 Task: Search one way flight ticket for 3 adults, 3 children in premium economy from Kalispell: Glacier Park International Airport to Greenville: Pitt-greenville Airport on 5-2-2023. Choice of flights is Westjet. Number of bags: 1 carry on bag. Price is upto 108000. Outbound departure time preference is 10:15.
Action: Mouse moved to (309, 159)
Screenshot: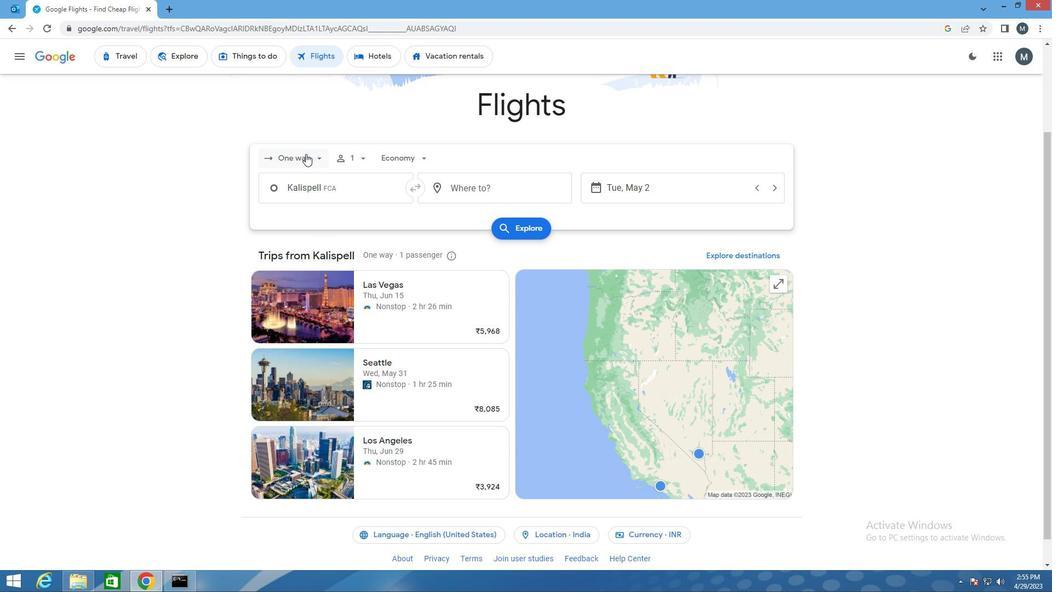 
Action: Mouse pressed left at (309, 159)
Screenshot: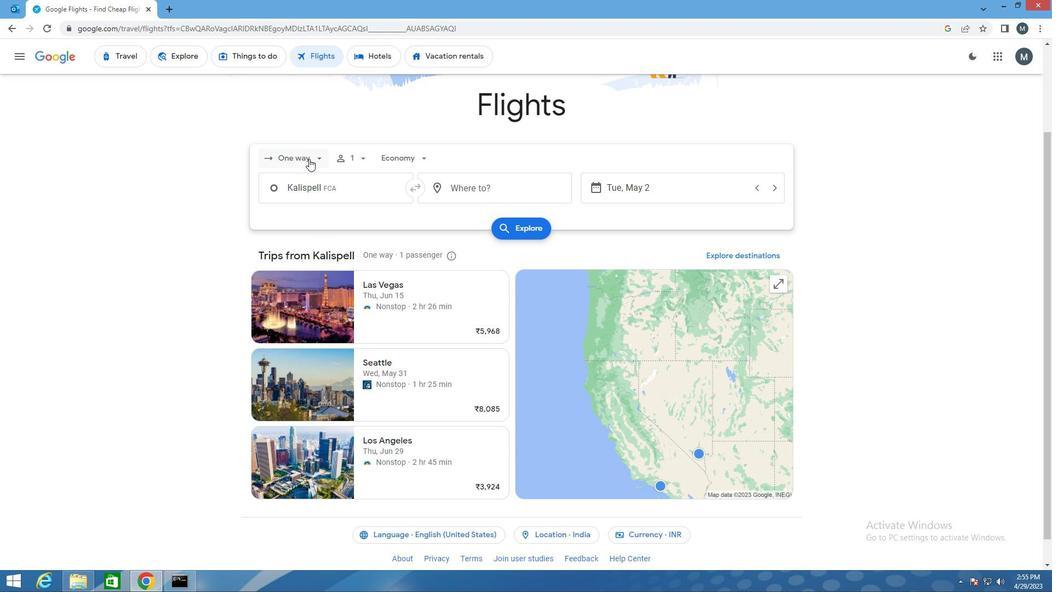 
Action: Mouse moved to (326, 216)
Screenshot: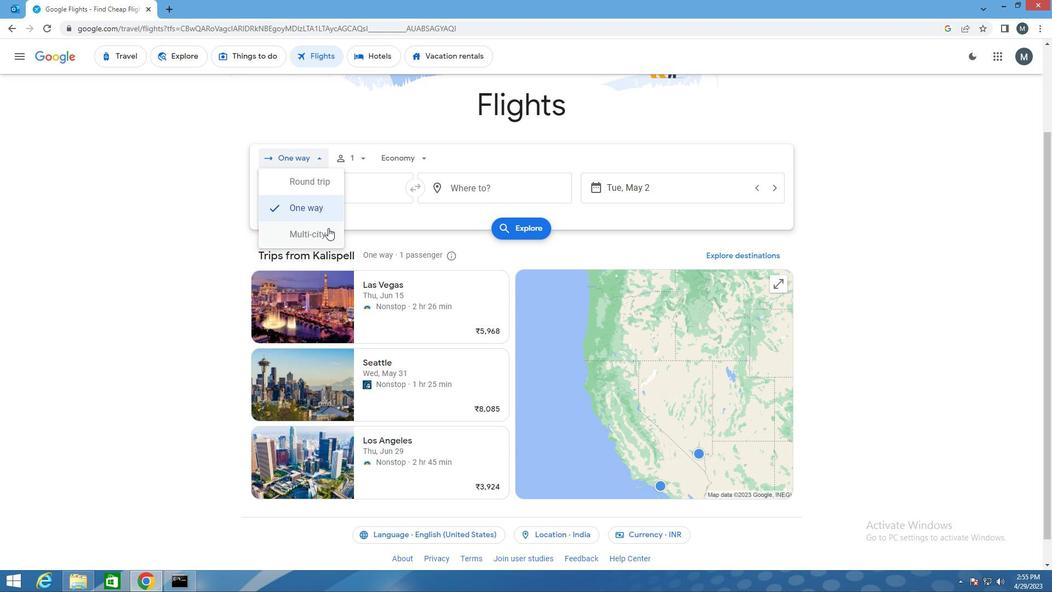 
Action: Mouse pressed left at (326, 216)
Screenshot: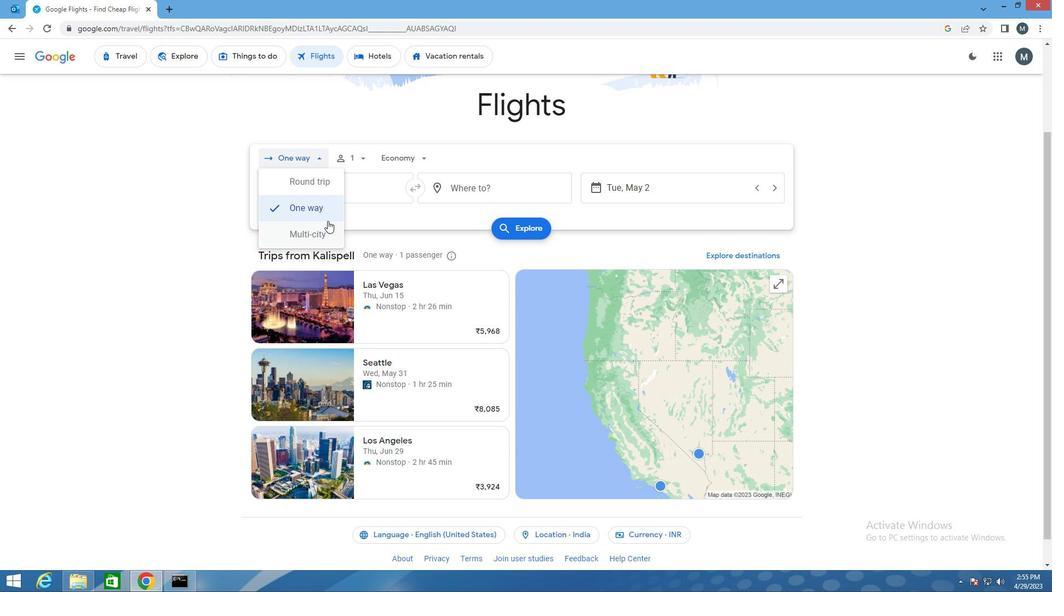 
Action: Mouse moved to (355, 157)
Screenshot: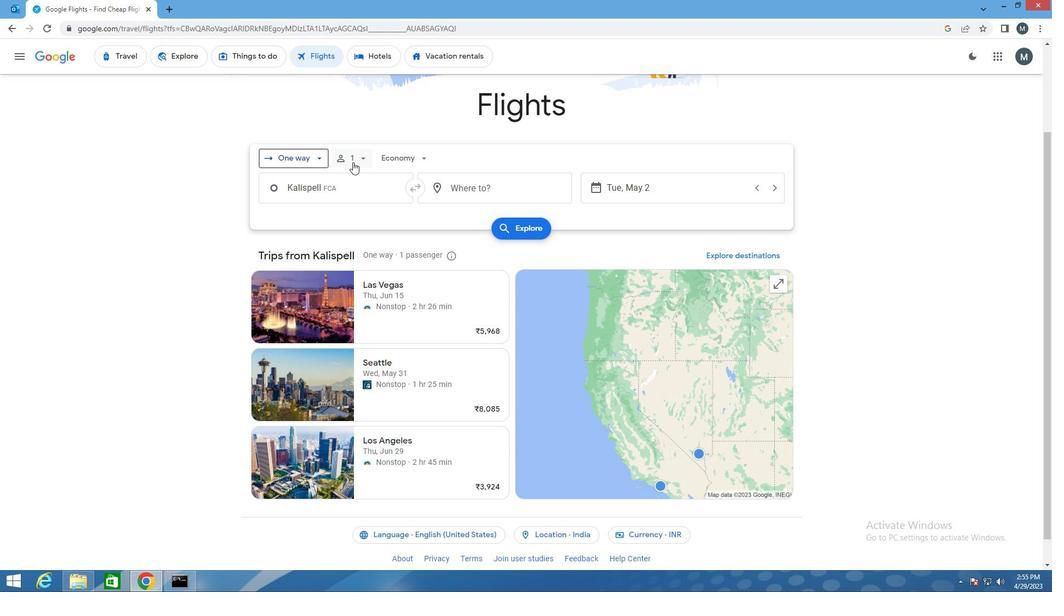 
Action: Mouse pressed left at (355, 157)
Screenshot: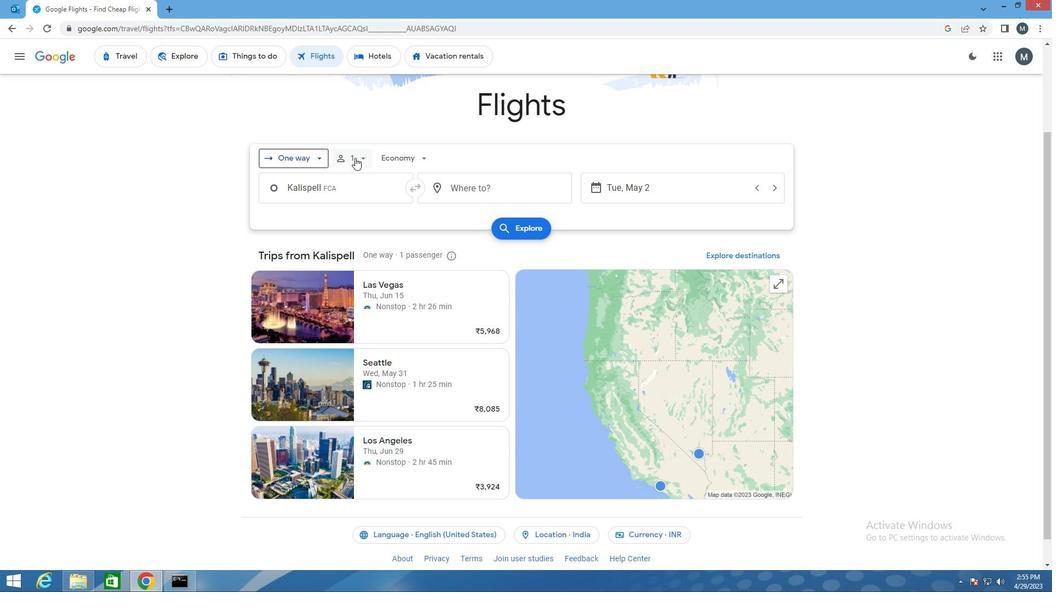 
Action: Mouse moved to (450, 182)
Screenshot: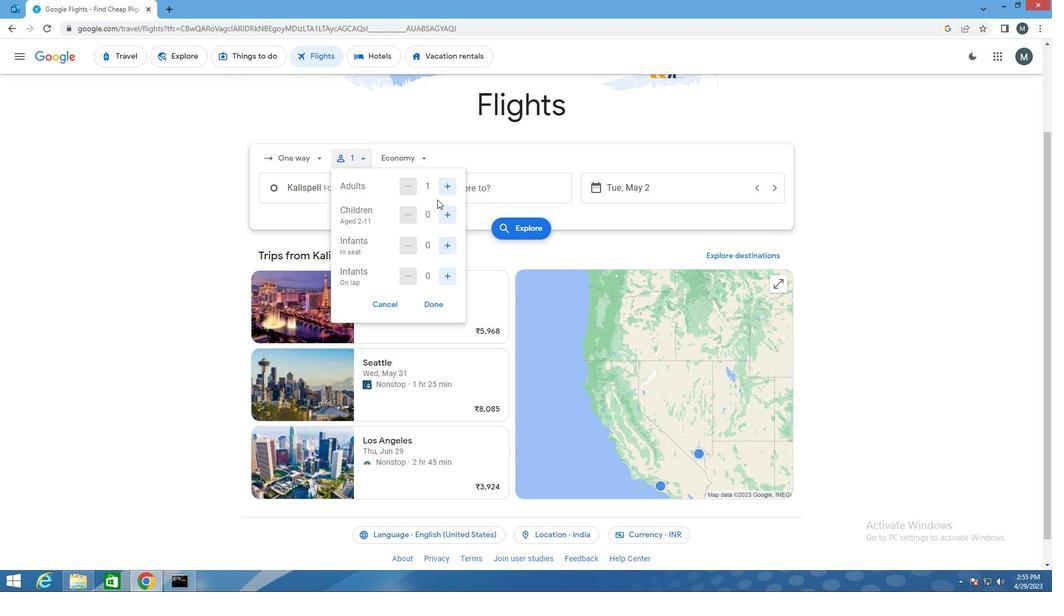 
Action: Mouse pressed left at (450, 182)
Screenshot: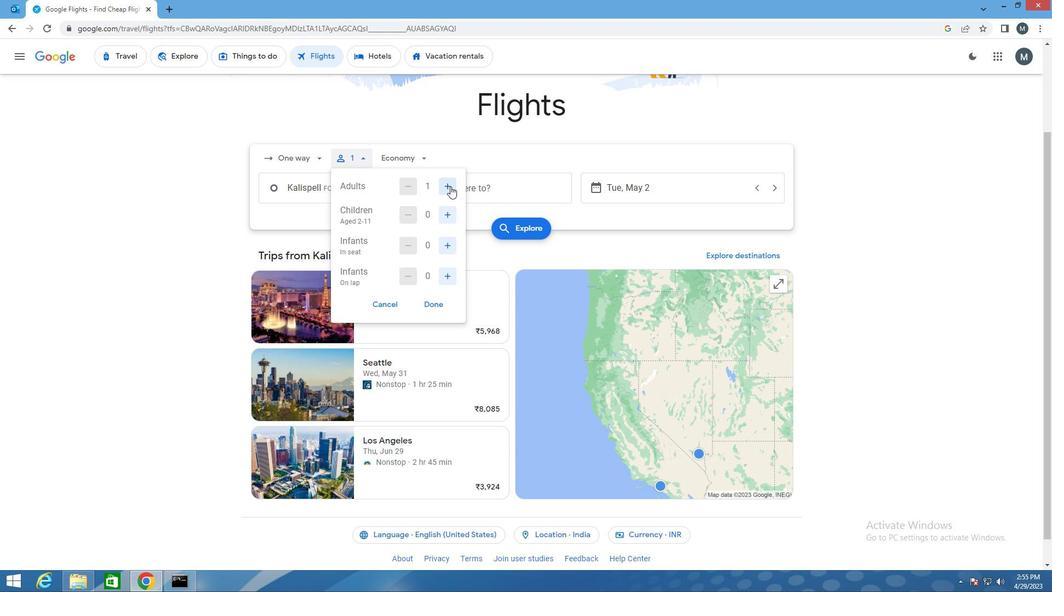 
Action: Mouse moved to (447, 186)
Screenshot: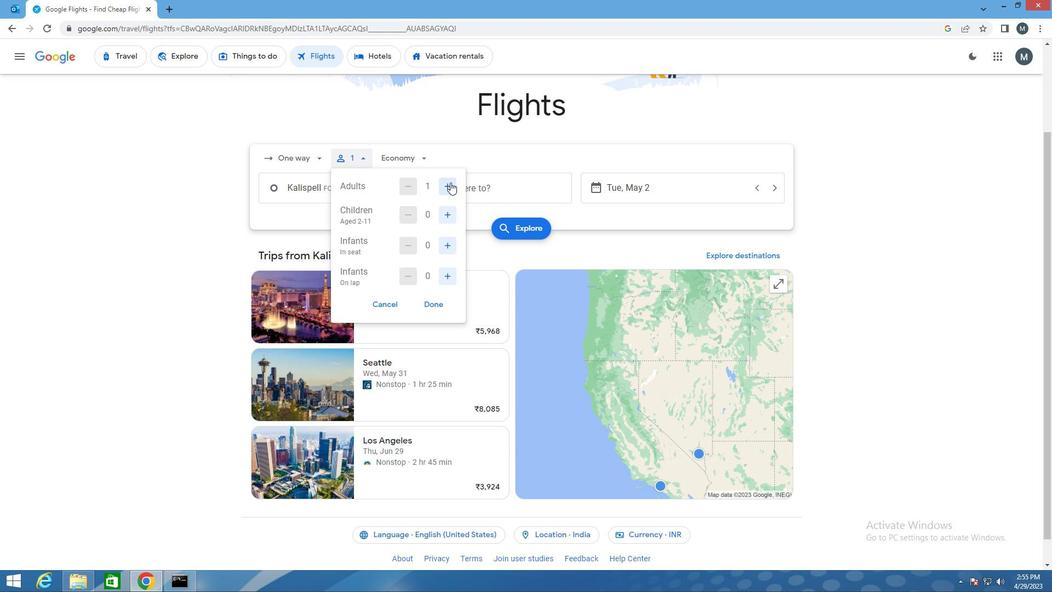 
Action: Mouse pressed left at (447, 186)
Screenshot: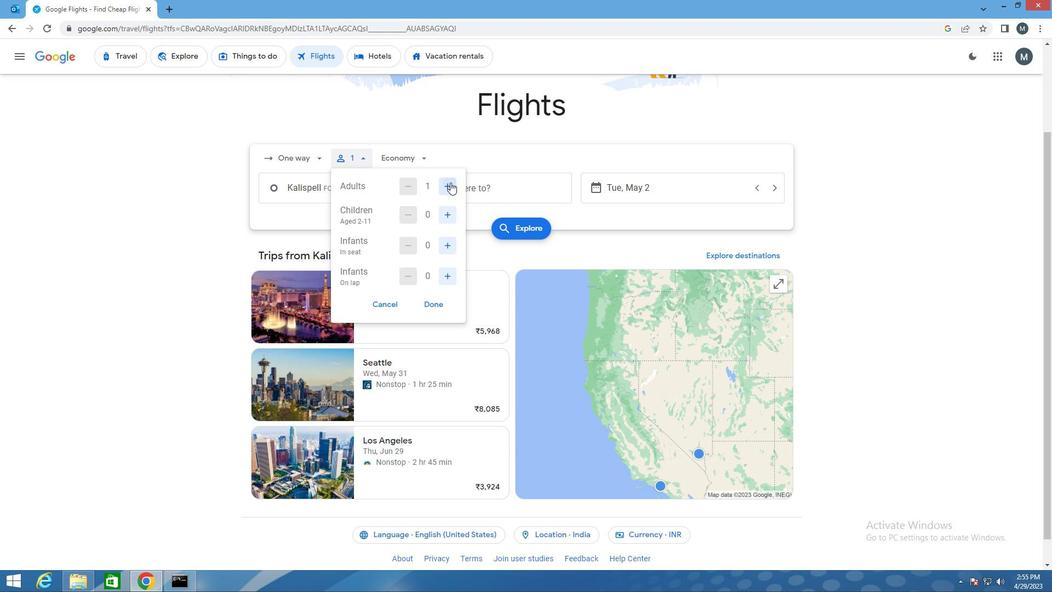 
Action: Mouse moved to (445, 213)
Screenshot: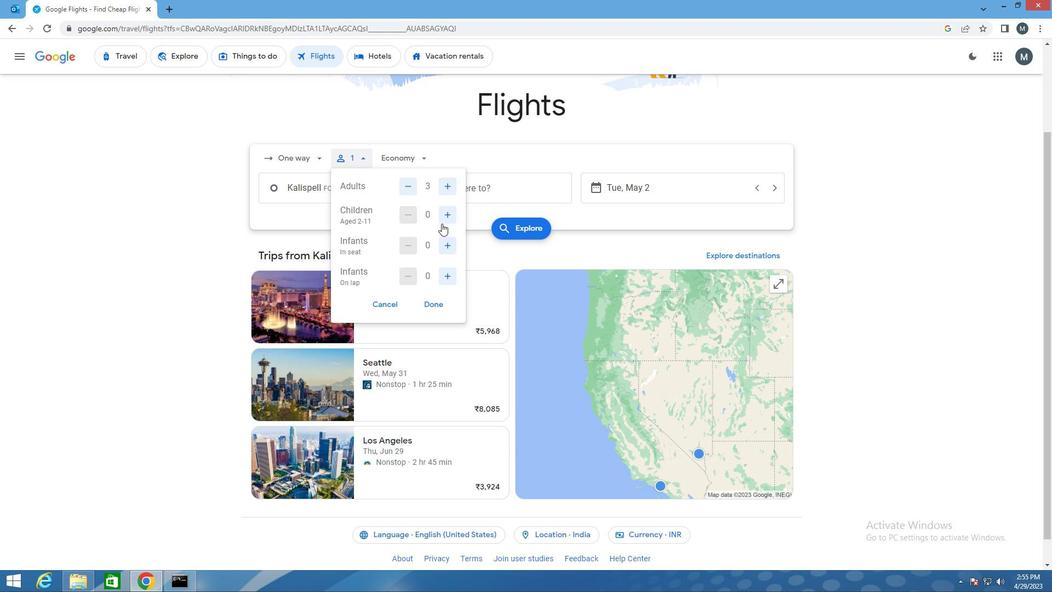 
Action: Mouse pressed left at (445, 213)
Screenshot: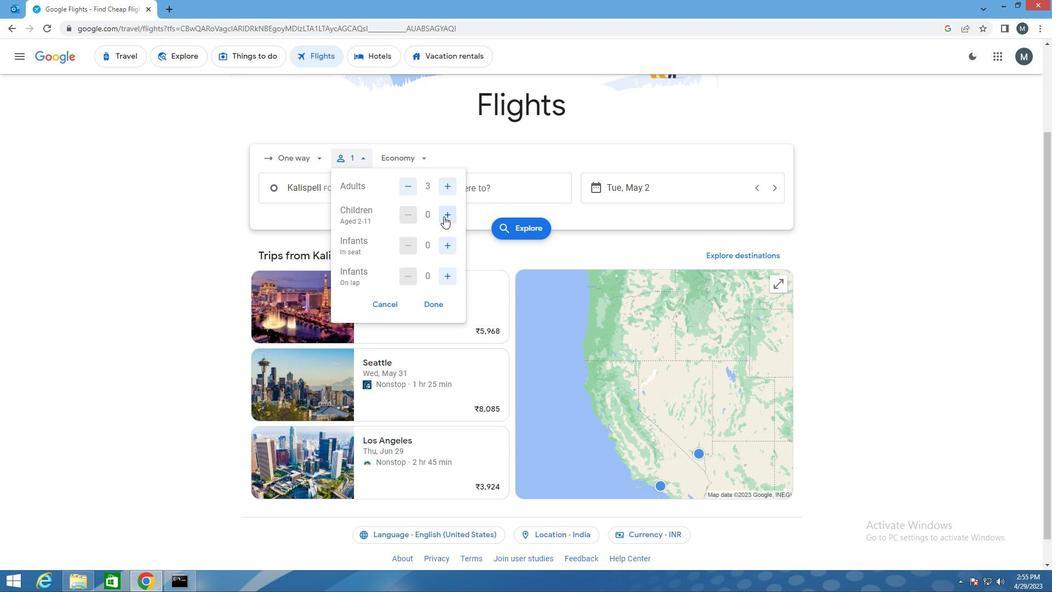 
Action: Mouse pressed left at (445, 213)
Screenshot: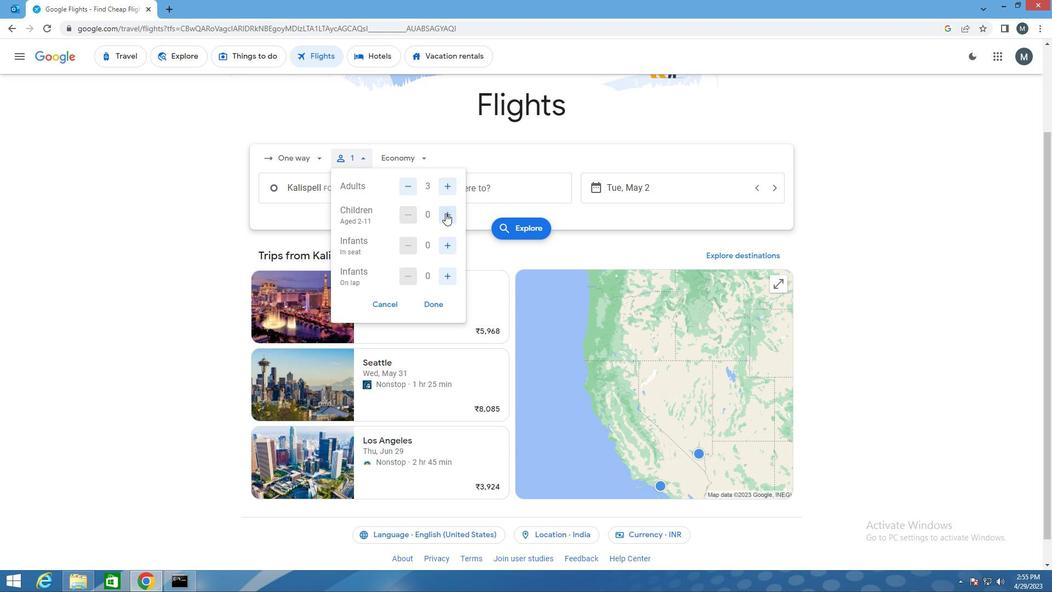 
Action: Mouse pressed left at (445, 213)
Screenshot: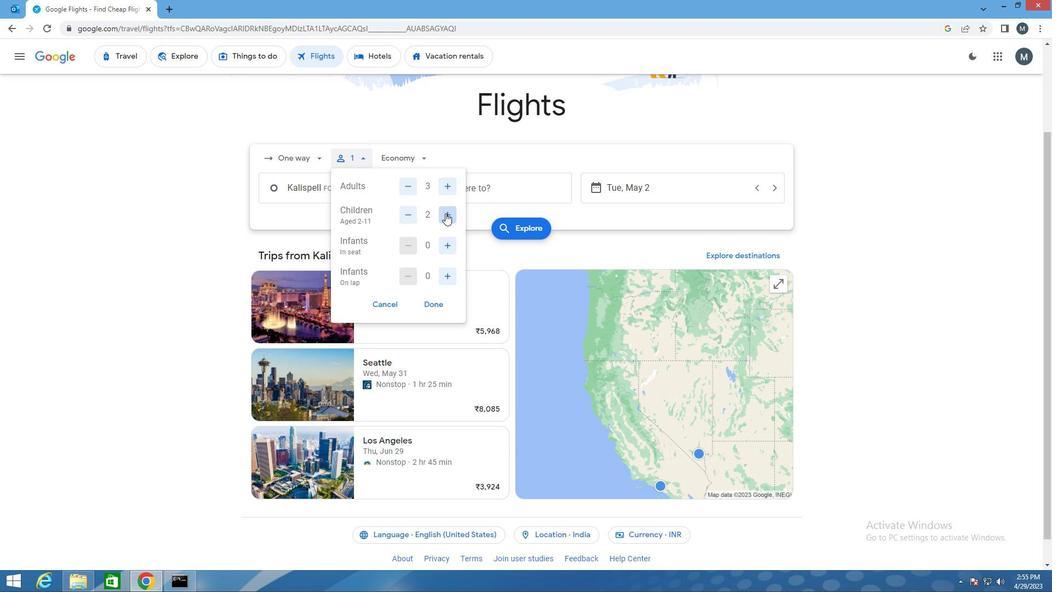 
Action: Mouse moved to (433, 307)
Screenshot: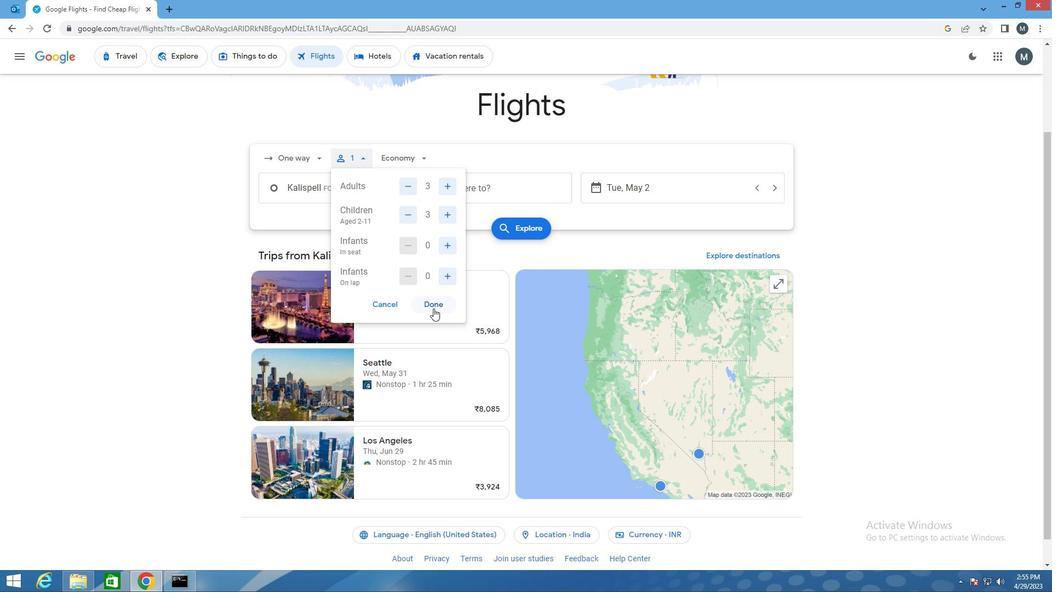 
Action: Mouse pressed left at (433, 307)
Screenshot: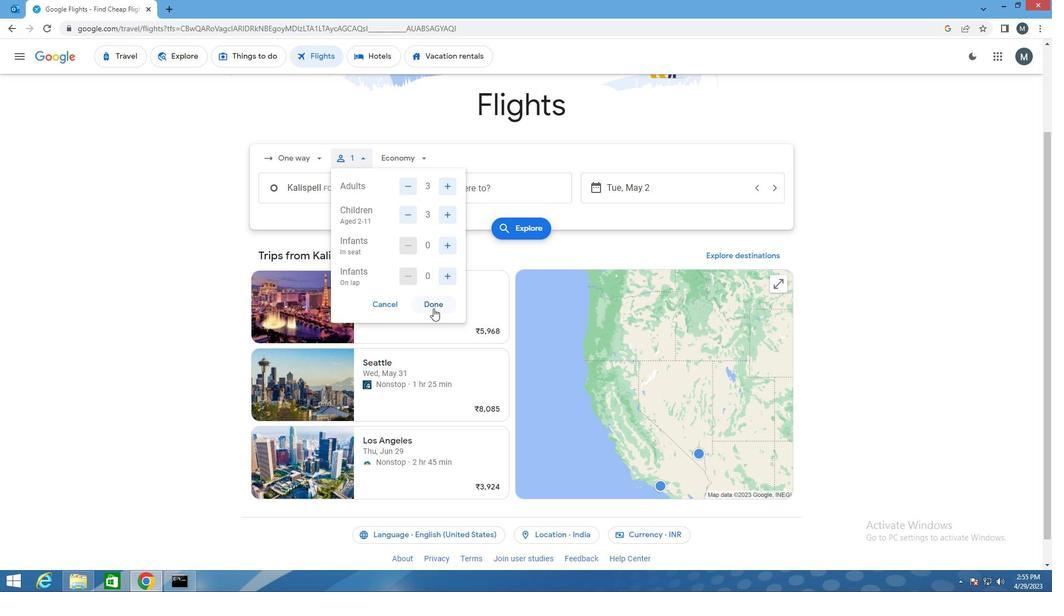 
Action: Mouse moved to (406, 144)
Screenshot: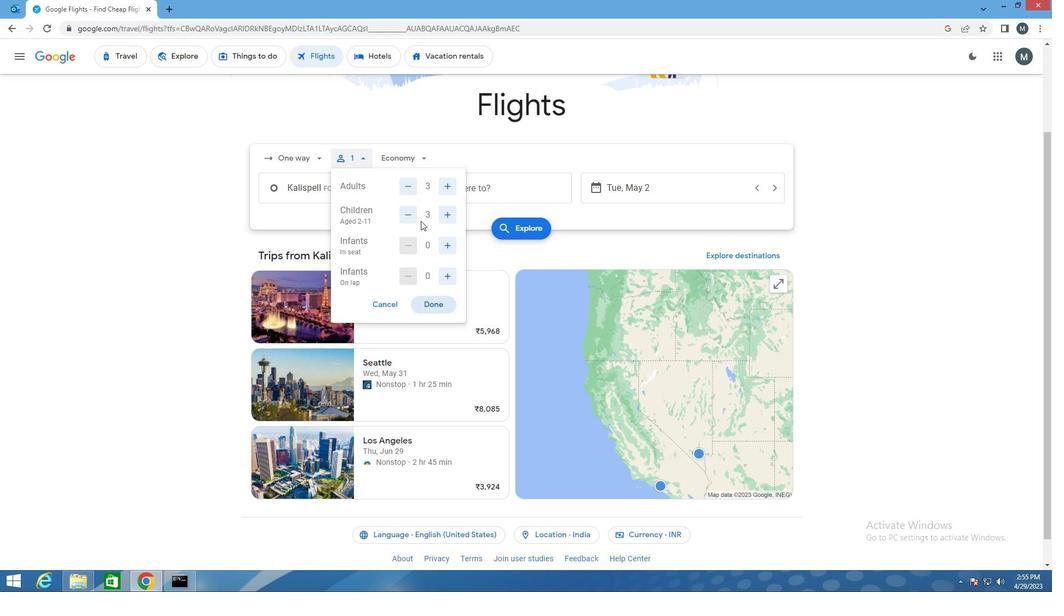 
Action: Mouse pressed left at (406, 144)
Screenshot: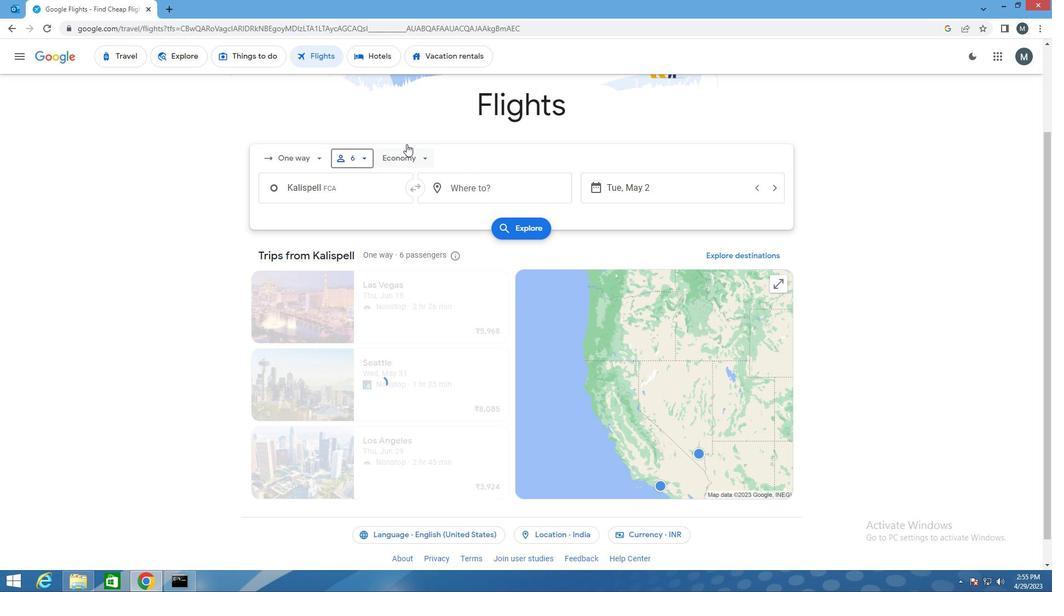 
Action: Mouse moved to (411, 153)
Screenshot: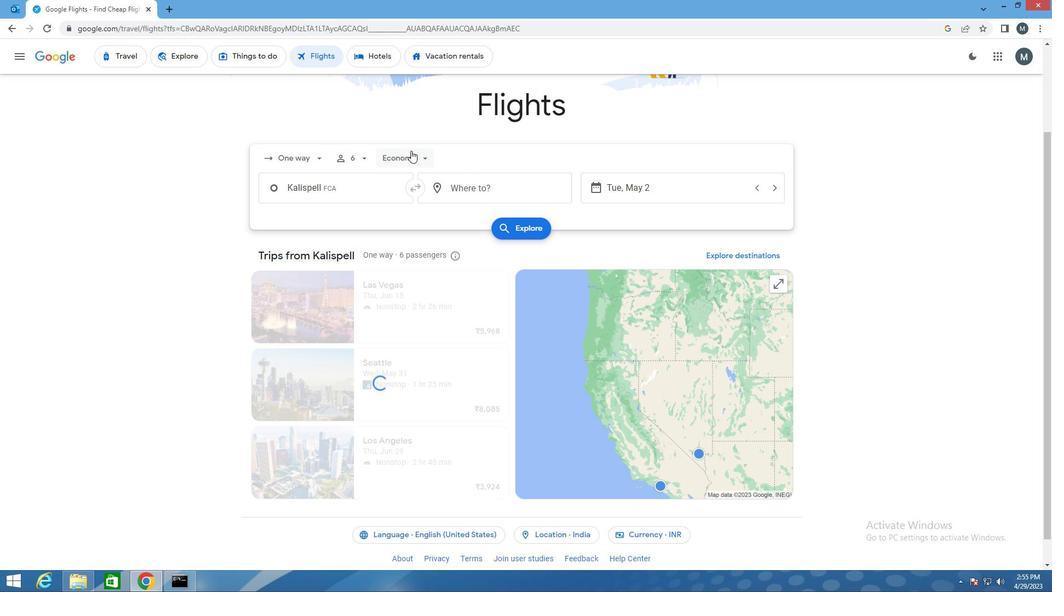 
Action: Mouse pressed left at (411, 153)
Screenshot: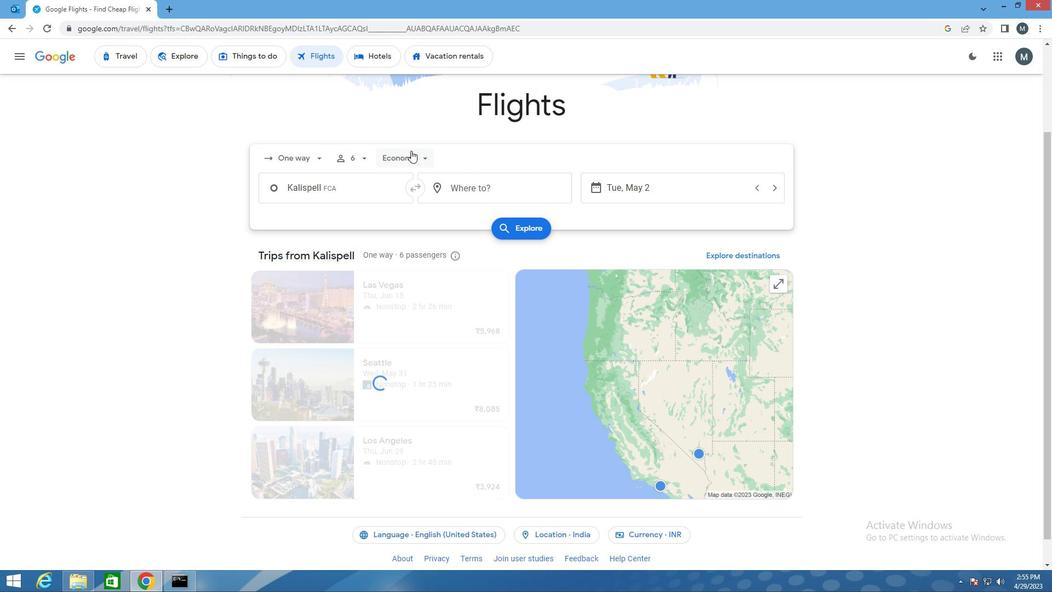 
Action: Mouse moved to (435, 210)
Screenshot: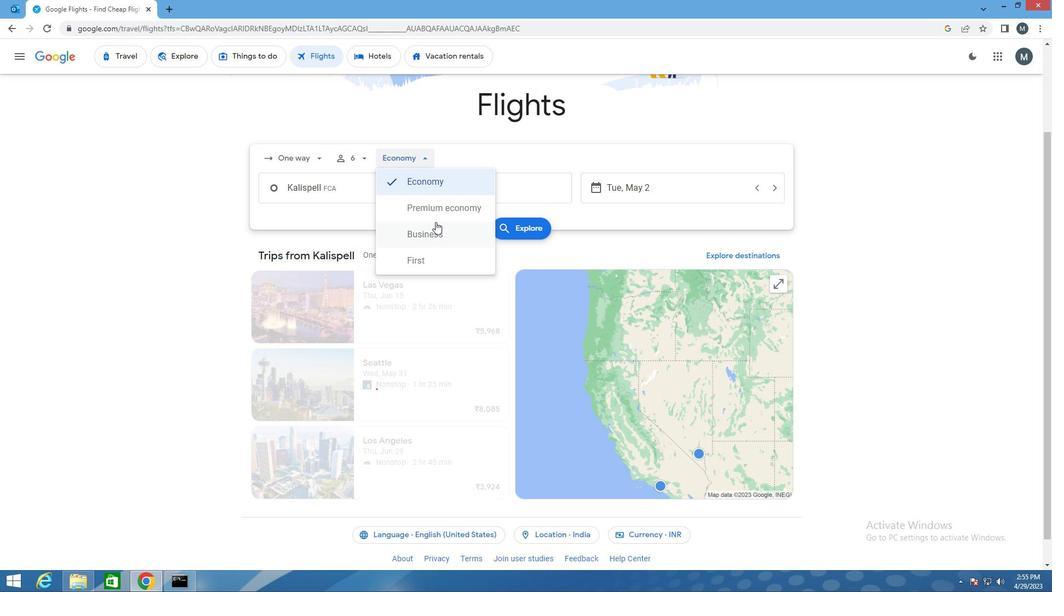 
Action: Mouse pressed left at (435, 210)
Screenshot: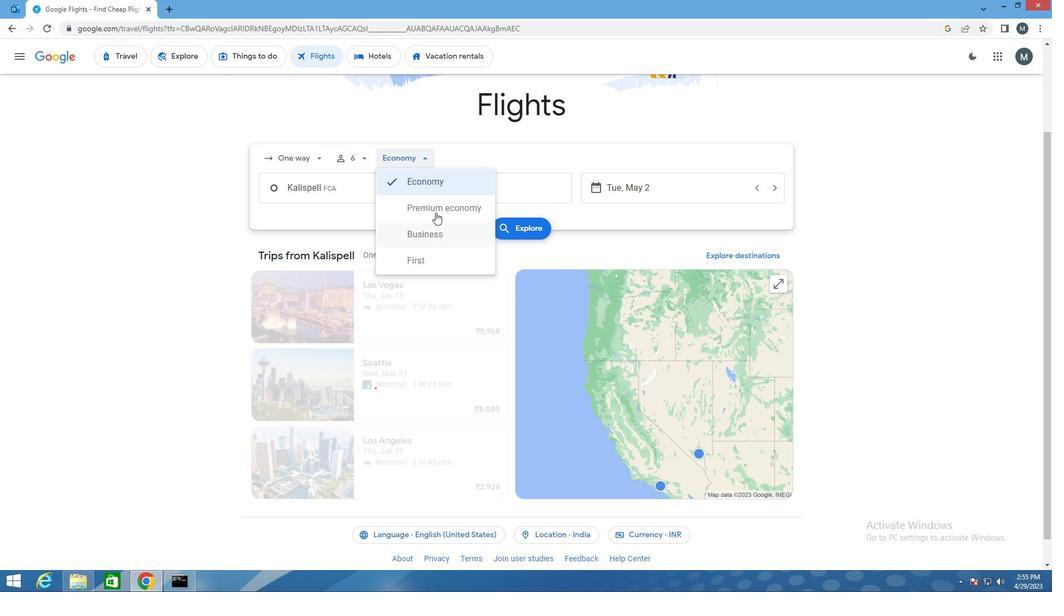 
Action: Mouse moved to (353, 193)
Screenshot: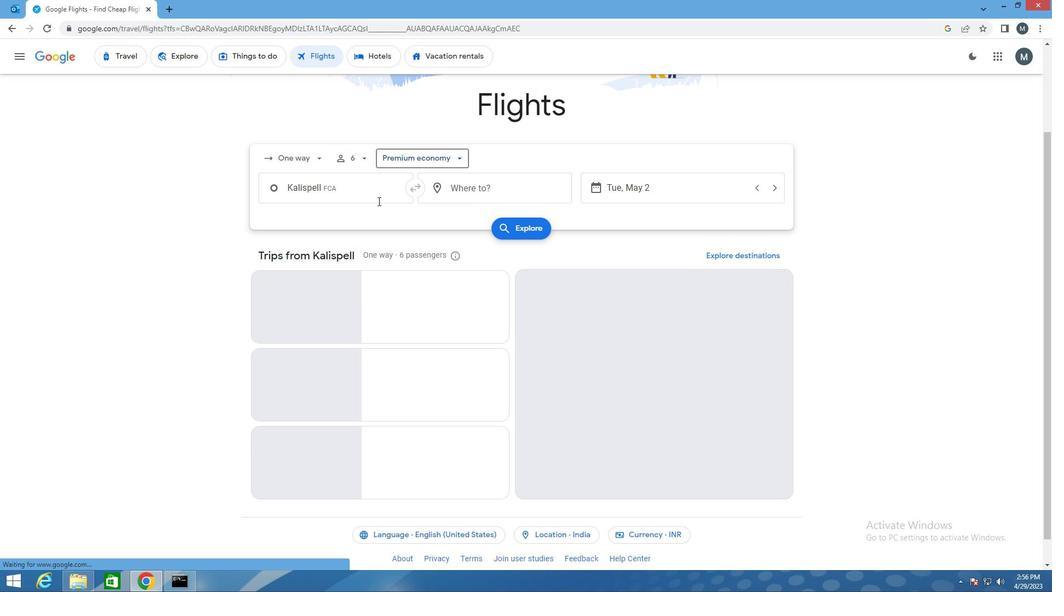 
Action: Mouse pressed left at (353, 193)
Screenshot: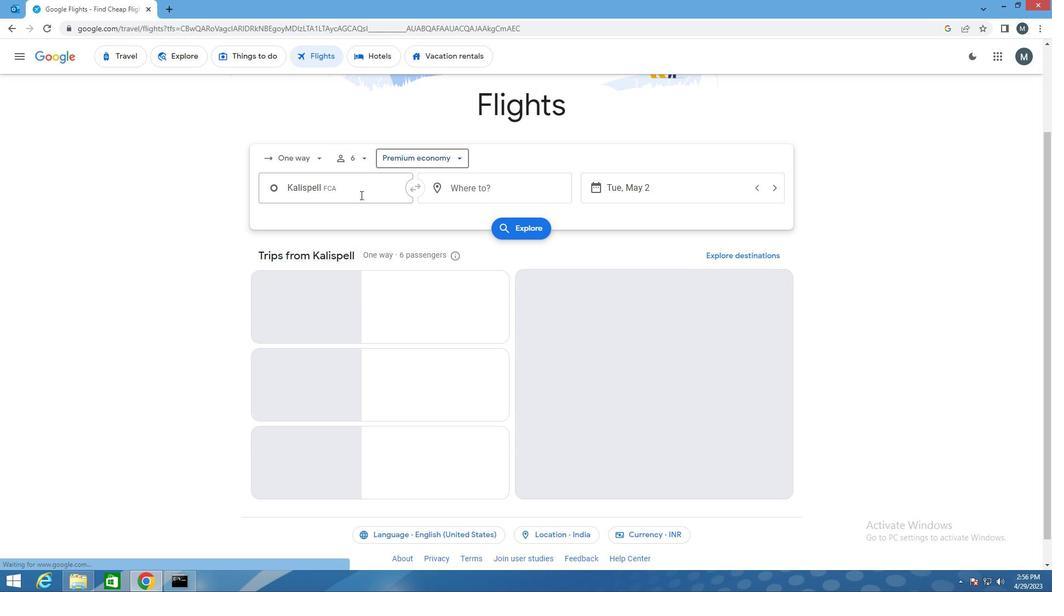 
Action: Key pressed f
Screenshot: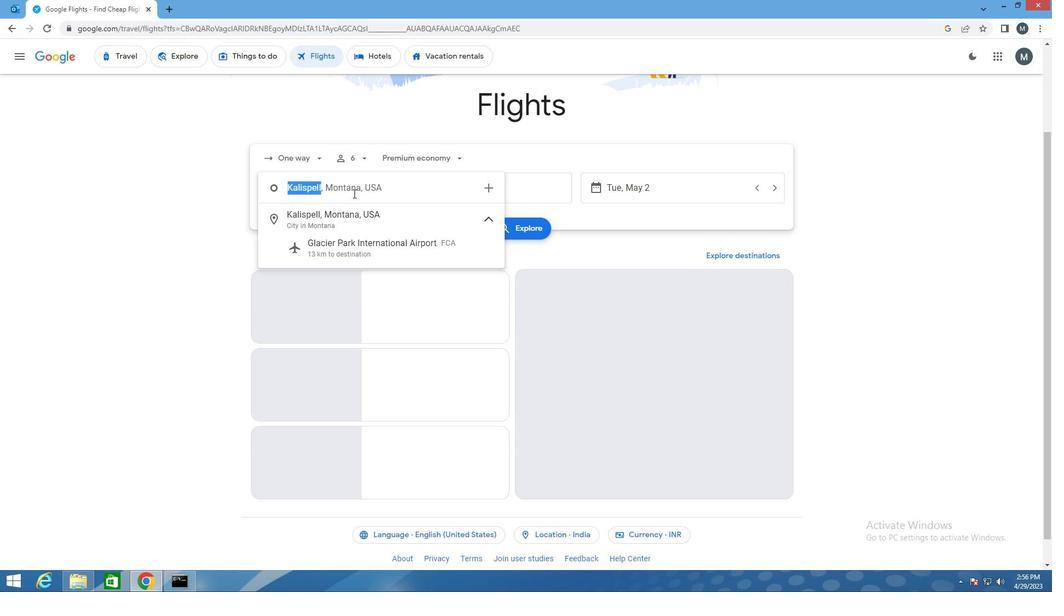 
Action: Mouse moved to (353, 193)
Screenshot: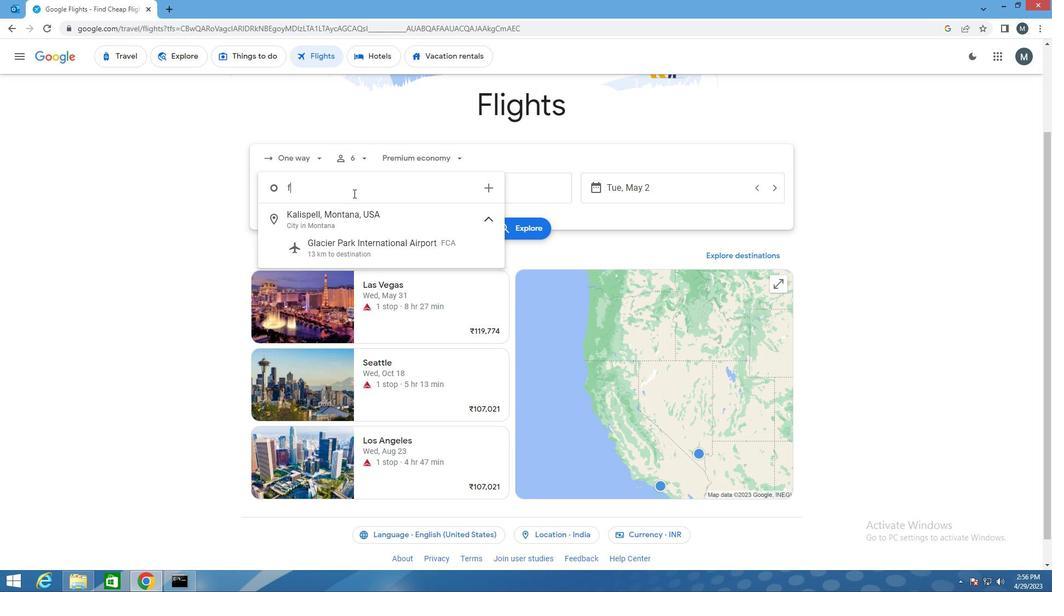 
Action: Key pressed ca
Screenshot: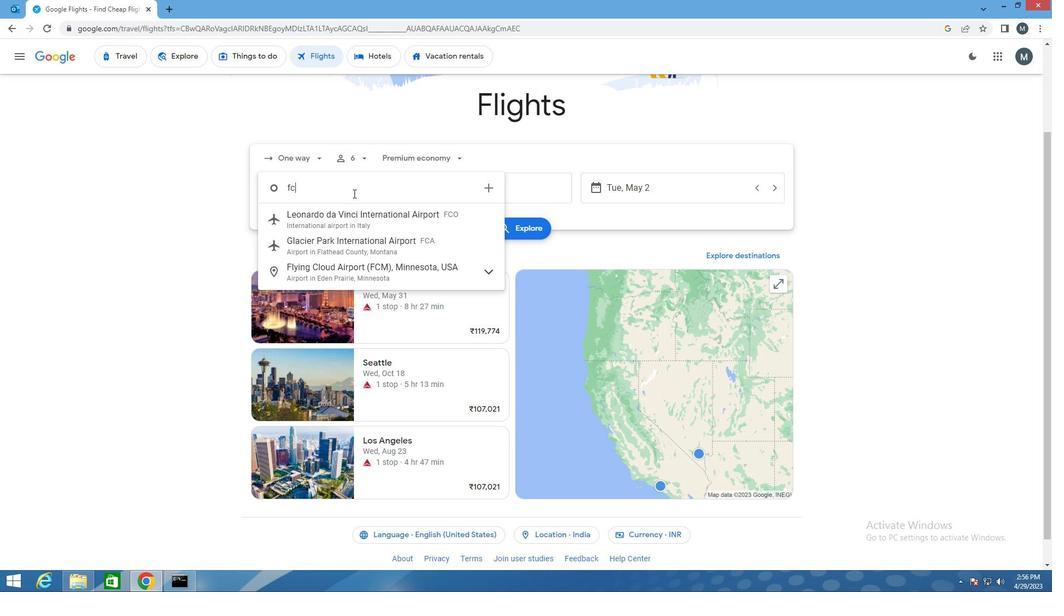 
Action: Mouse moved to (364, 214)
Screenshot: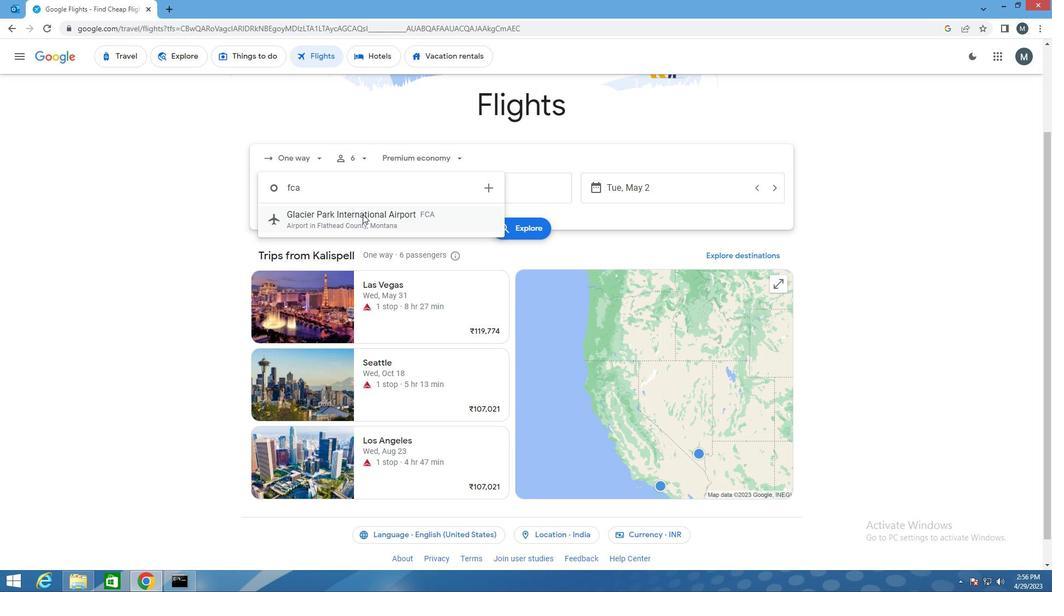 
Action: Mouse pressed left at (364, 214)
Screenshot: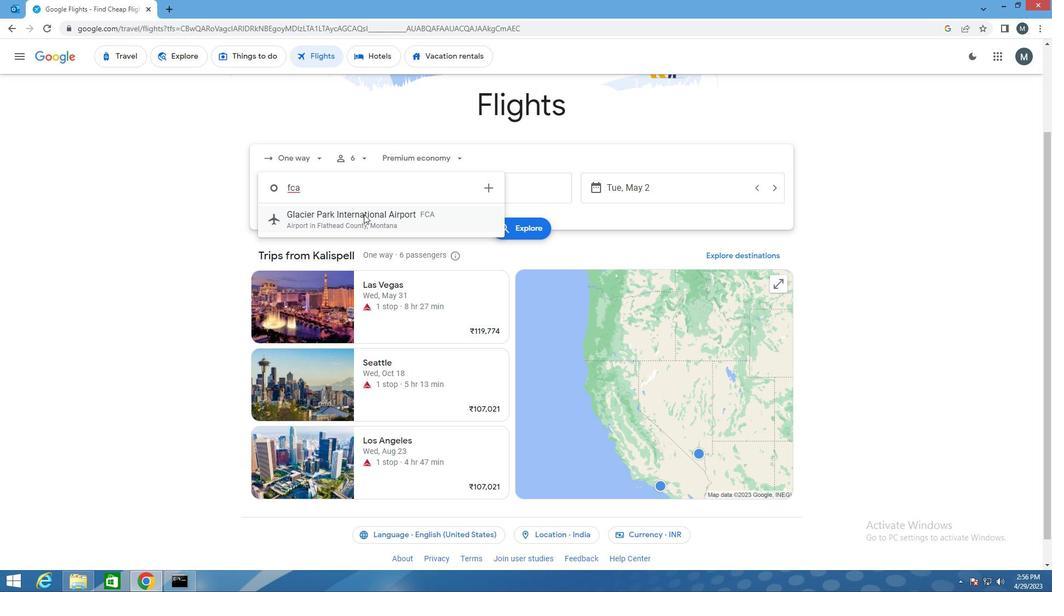 
Action: Mouse moved to (461, 194)
Screenshot: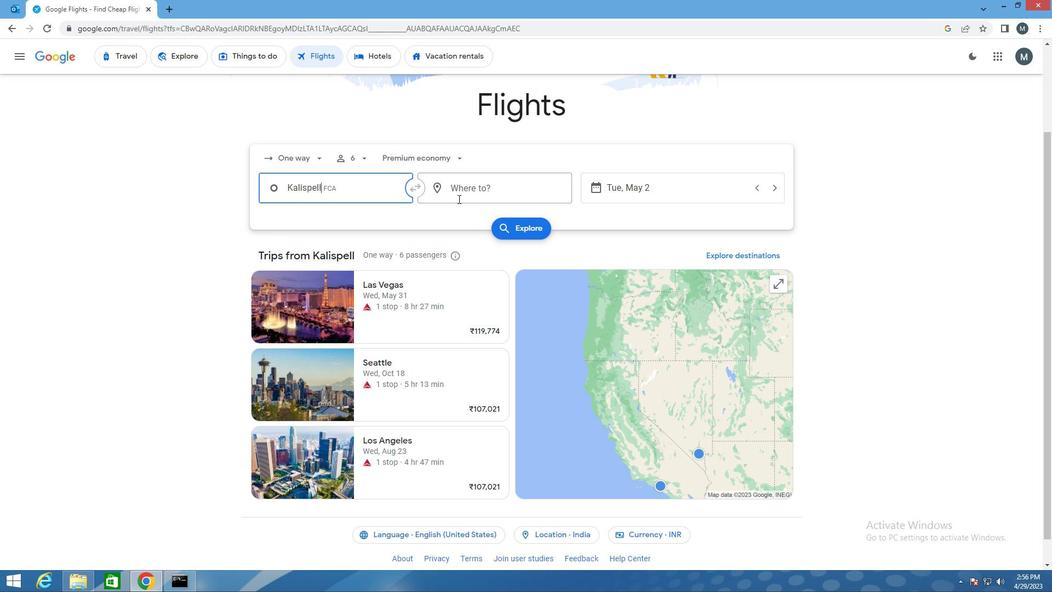 
Action: Mouse pressed left at (461, 194)
Screenshot: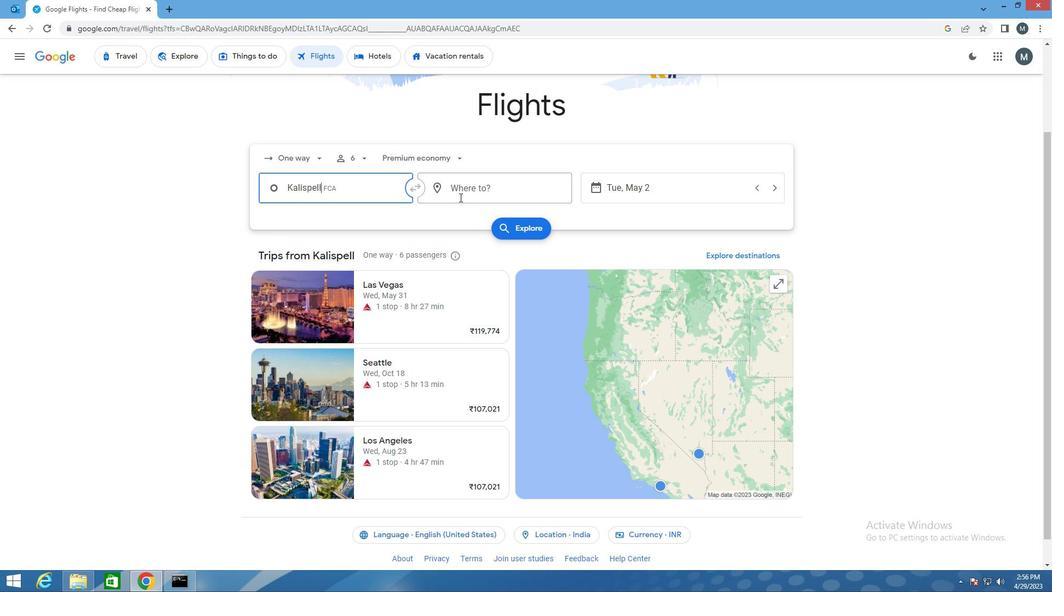 
Action: Mouse moved to (455, 197)
Screenshot: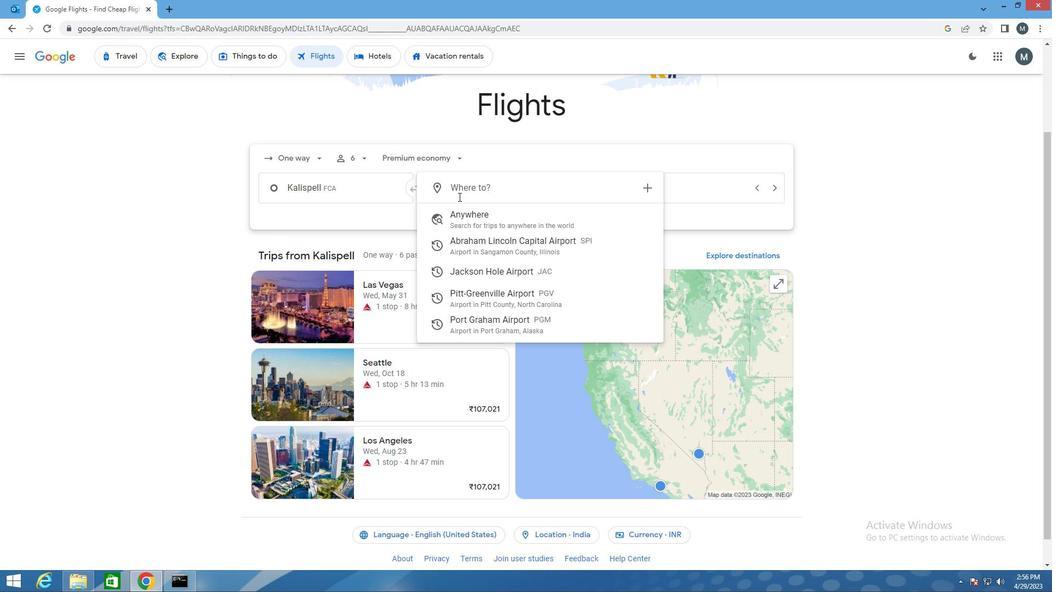 
Action: Key pressed p
Screenshot: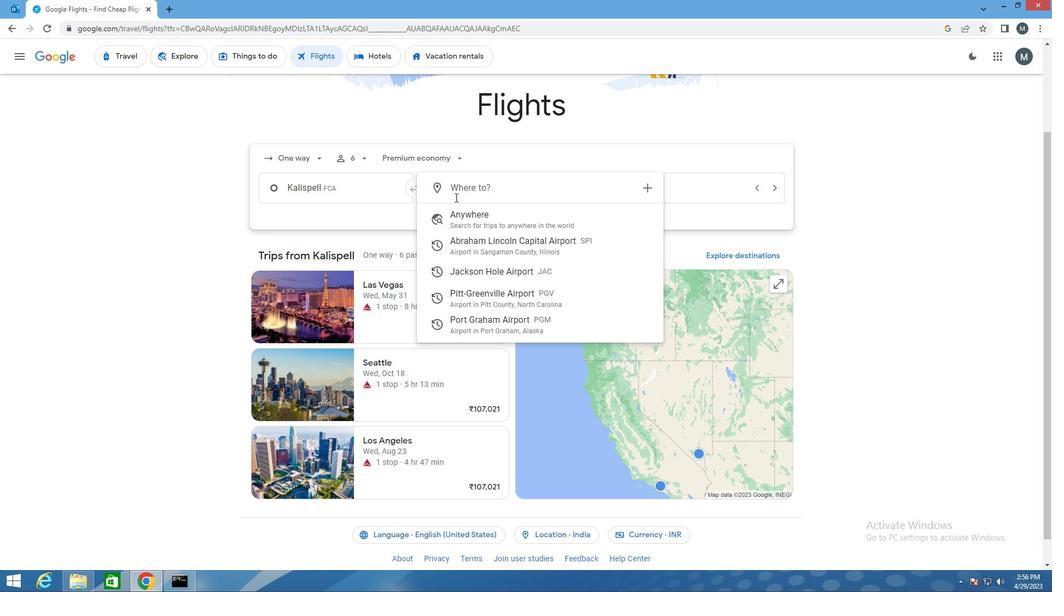
Action: Mouse moved to (452, 197)
Screenshot: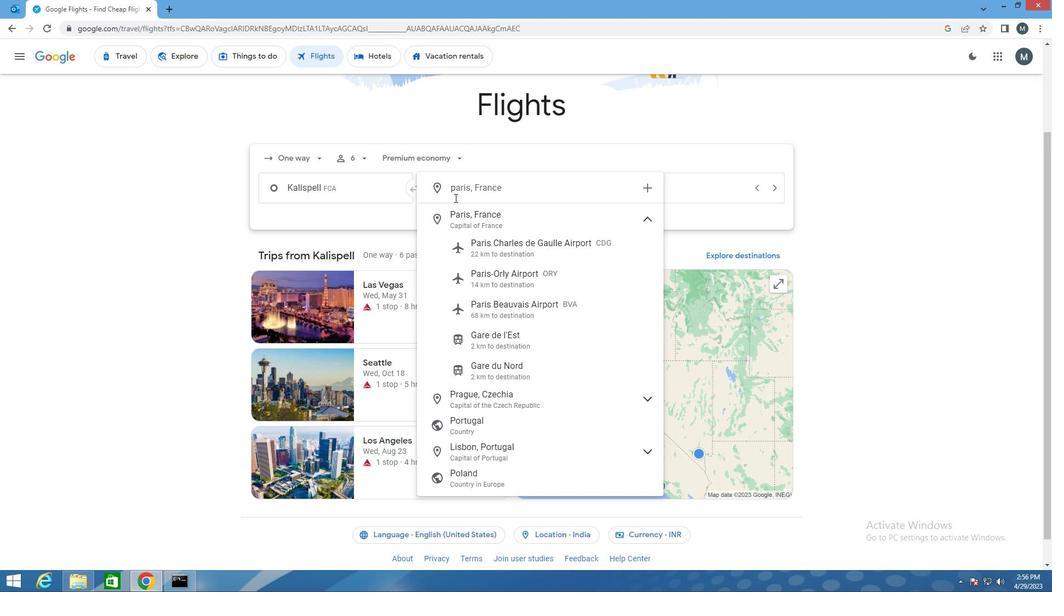 
Action: Key pressed gv
Screenshot: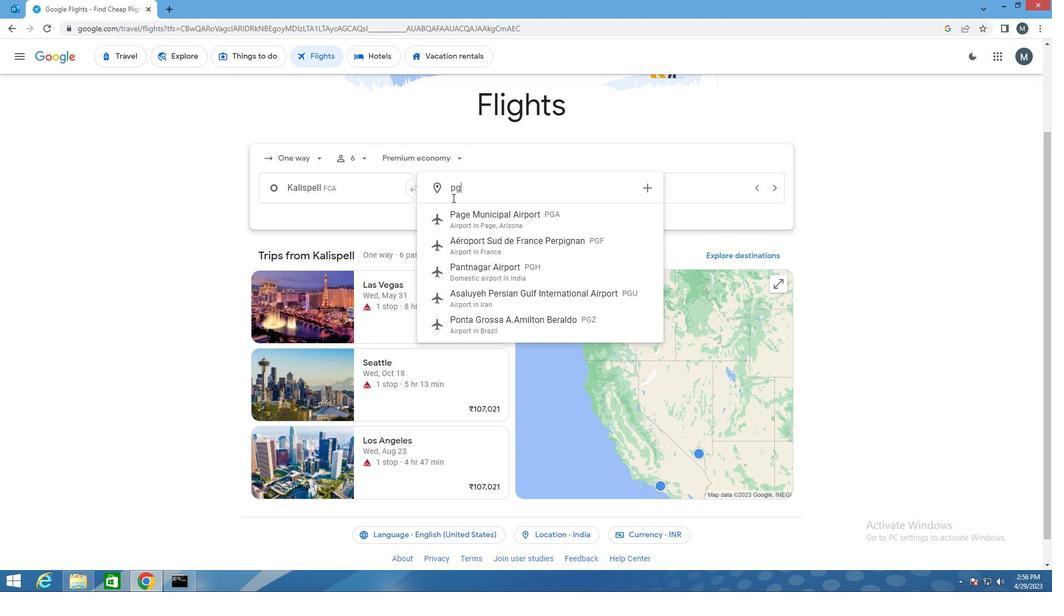 
Action: Mouse moved to (527, 221)
Screenshot: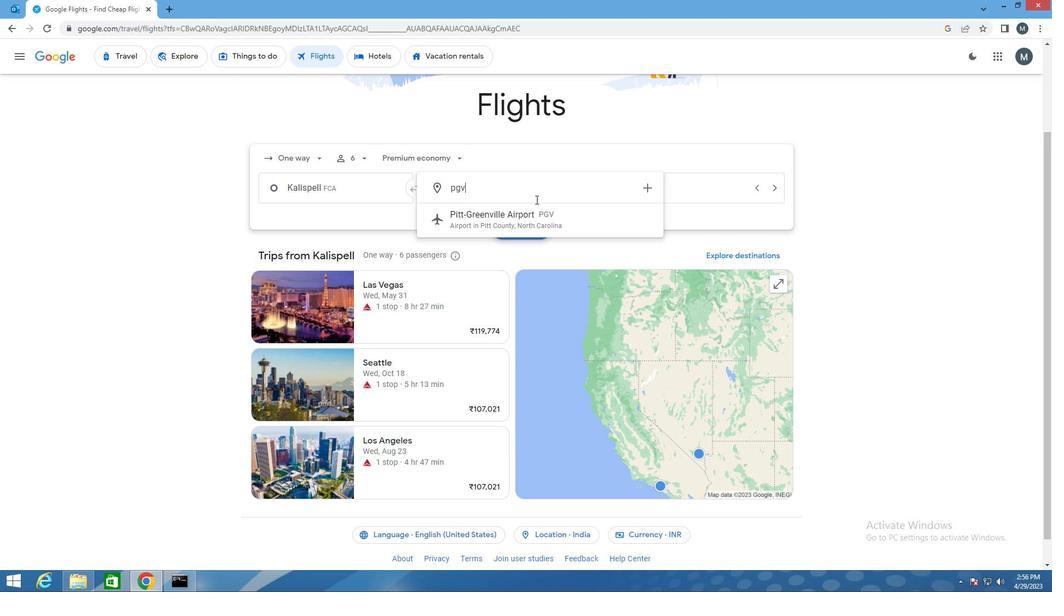 
Action: Mouse pressed left at (527, 221)
Screenshot: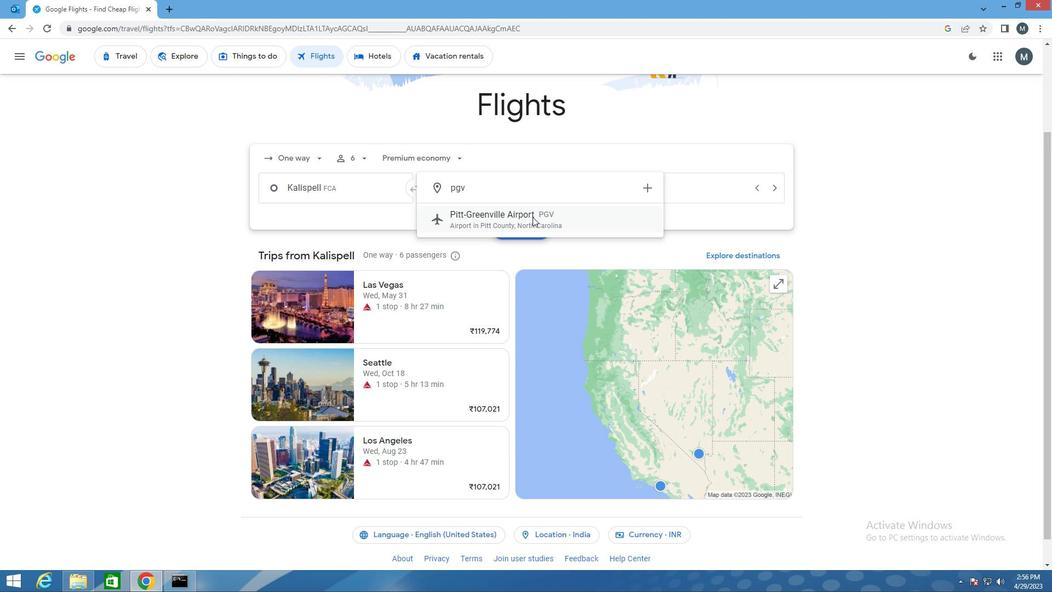 
Action: Mouse moved to (660, 195)
Screenshot: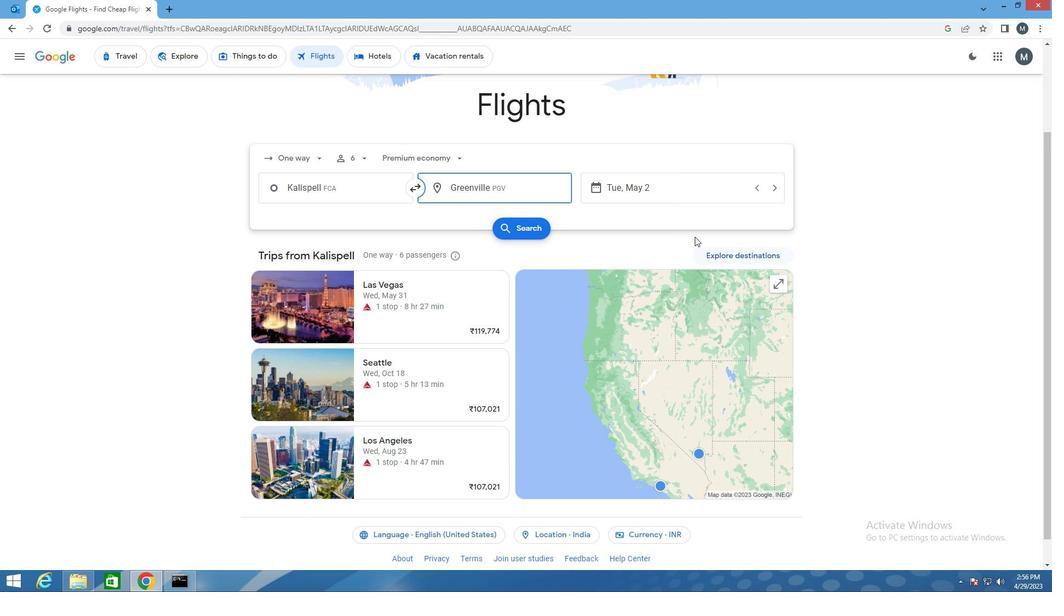 
Action: Mouse pressed left at (660, 195)
Screenshot: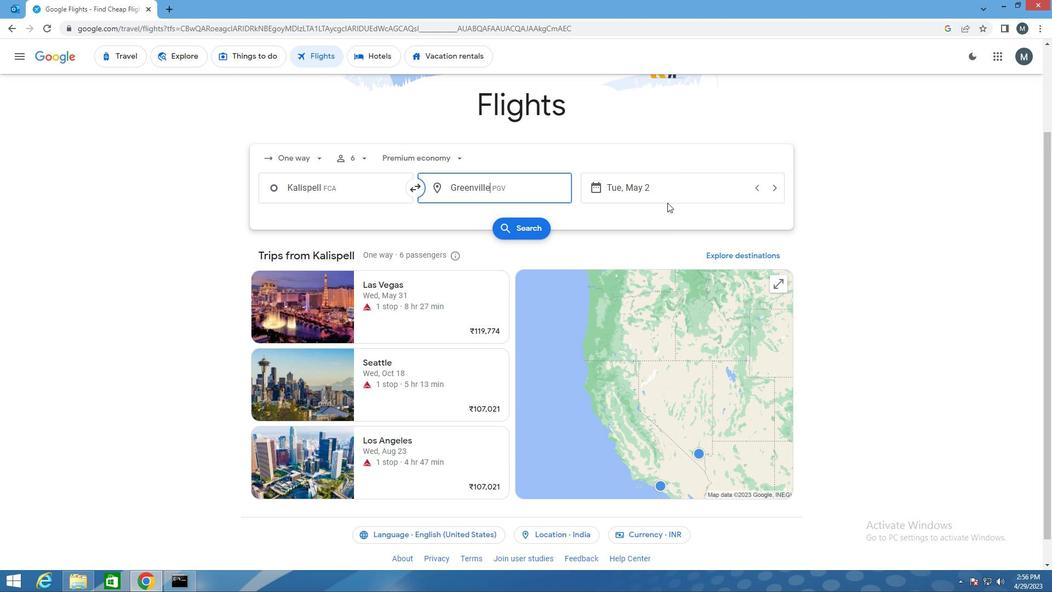 
Action: Mouse moved to (649, 274)
Screenshot: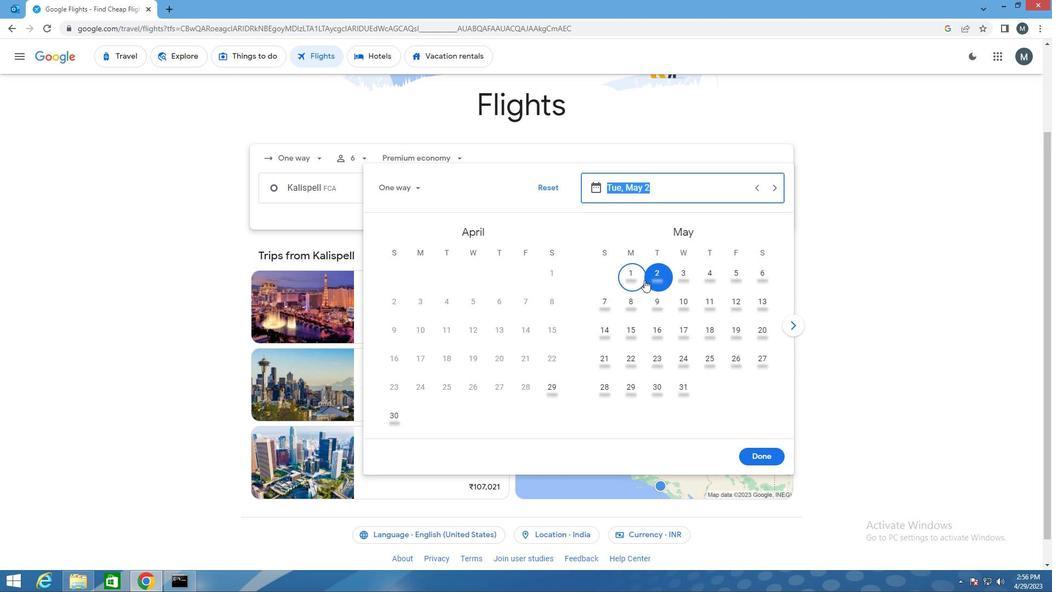 
Action: Mouse pressed left at (649, 274)
Screenshot: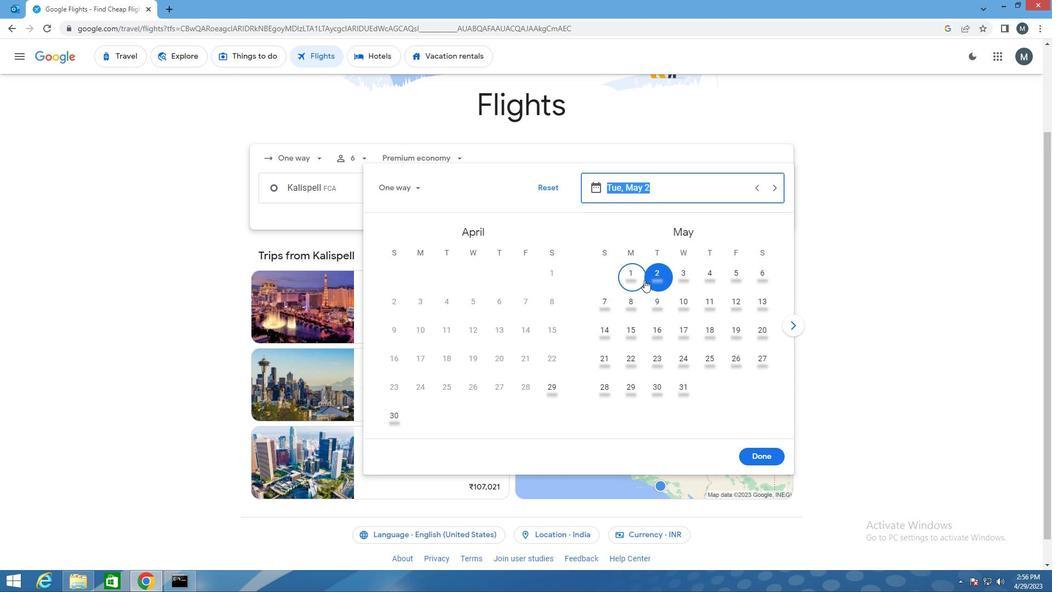 
Action: Mouse moved to (746, 447)
Screenshot: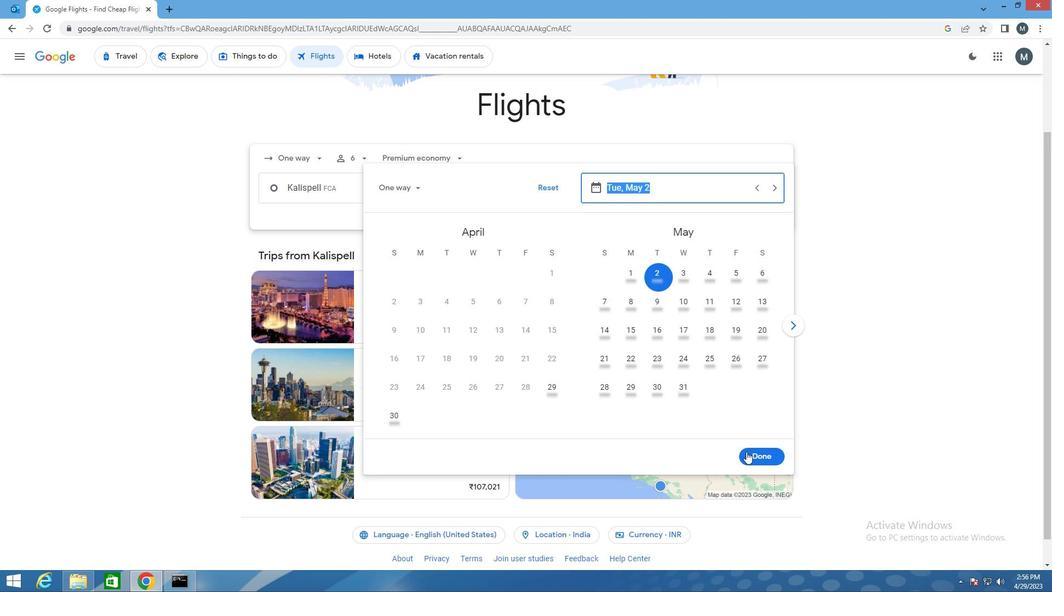 
Action: Mouse pressed left at (746, 447)
Screenshot: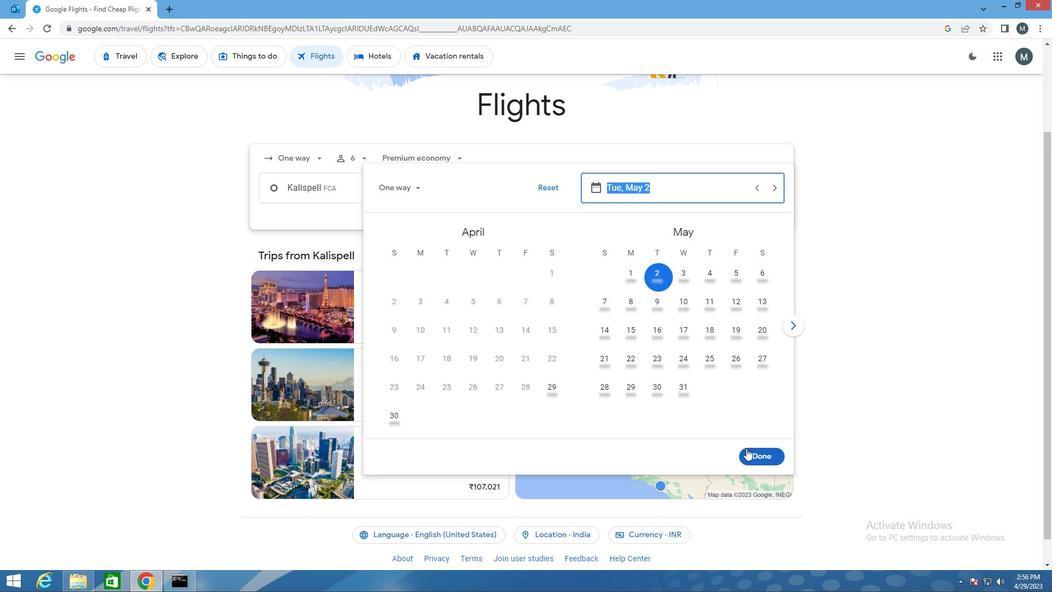 
Action: Mouse moved to (532, 224)
Screenshot: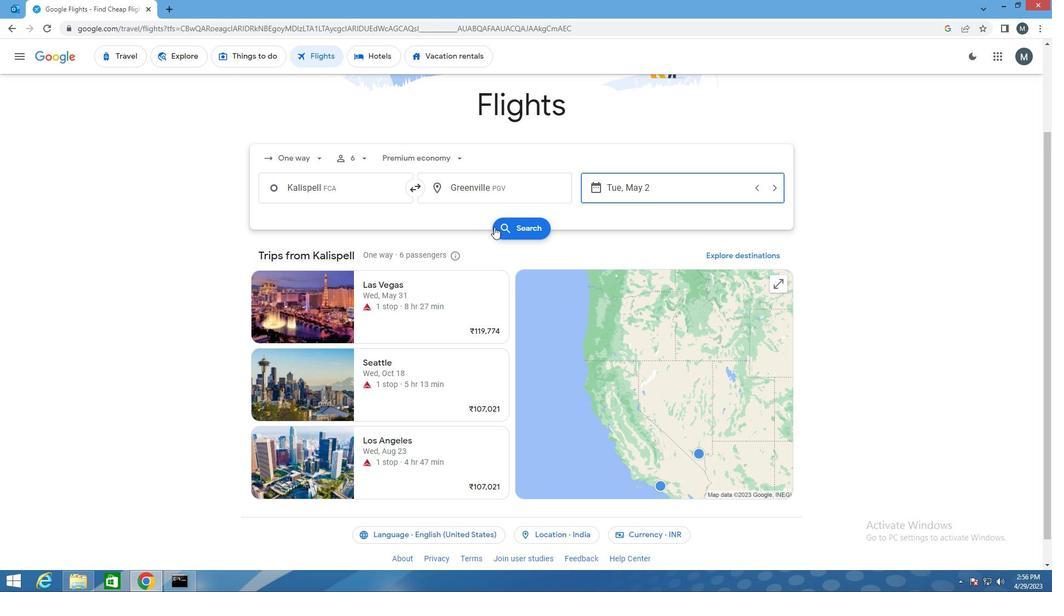 
Action: Mouse pressed left at (532, 224)
Screenshot: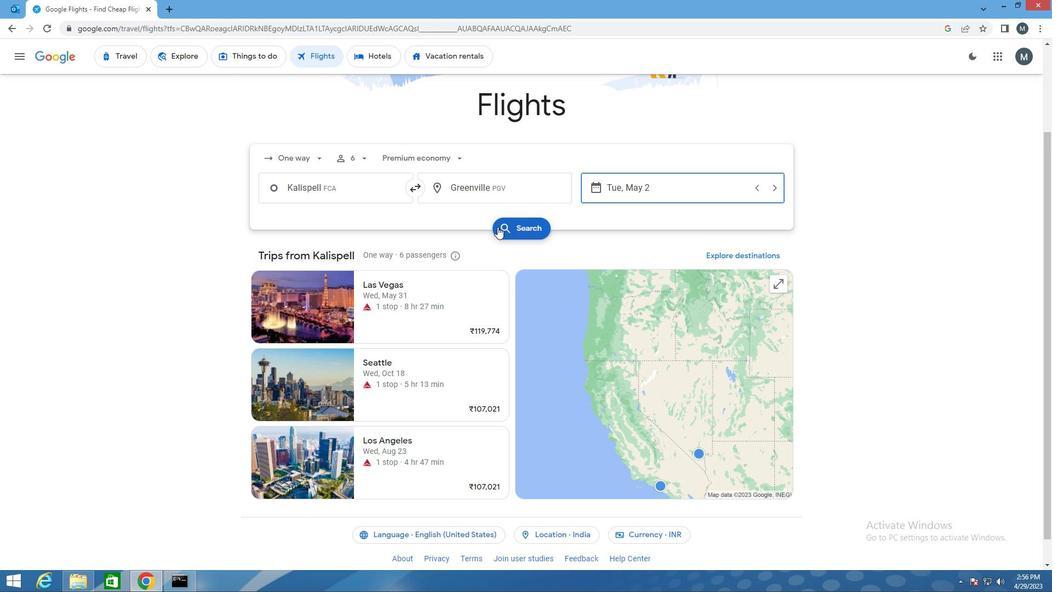 
Action: Mouse moved to (279, 155)
Screenshot: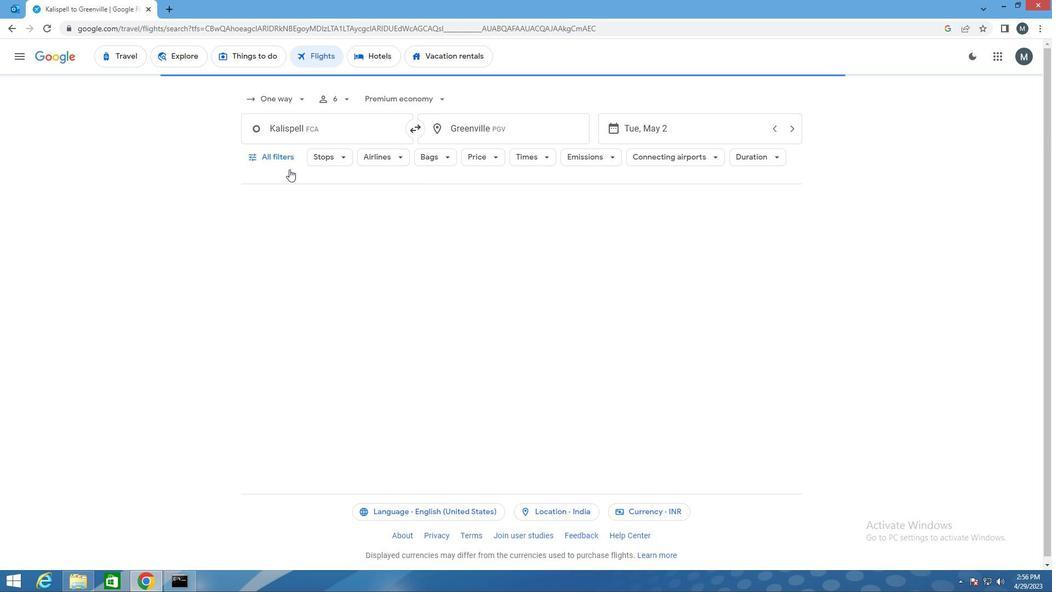 
Action: Mouse pressed left at (279, 155)
Screenshot: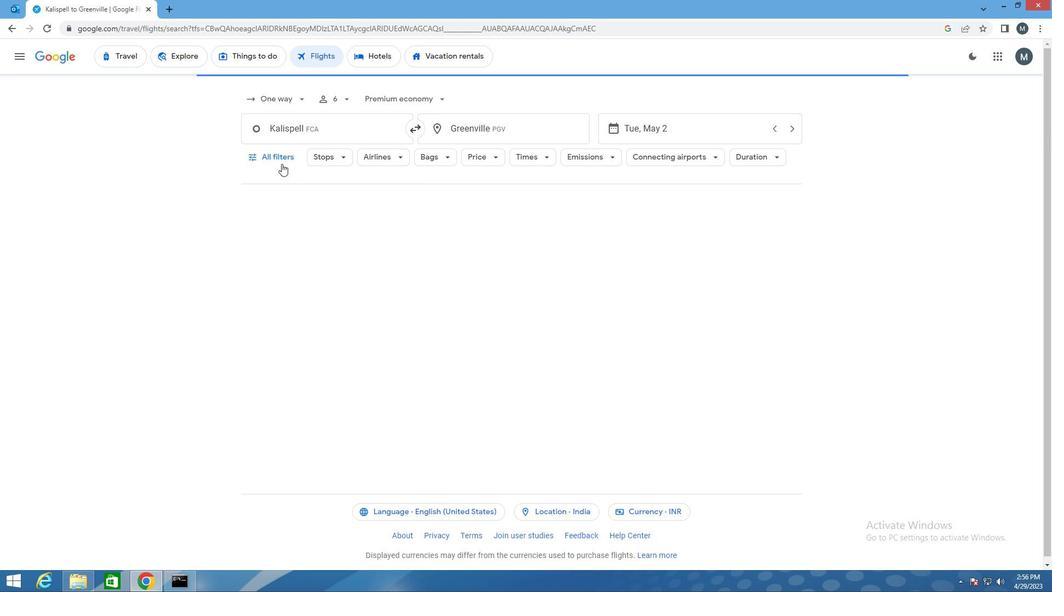 
Action: Mouse moved to (311, 272)
Screenshot: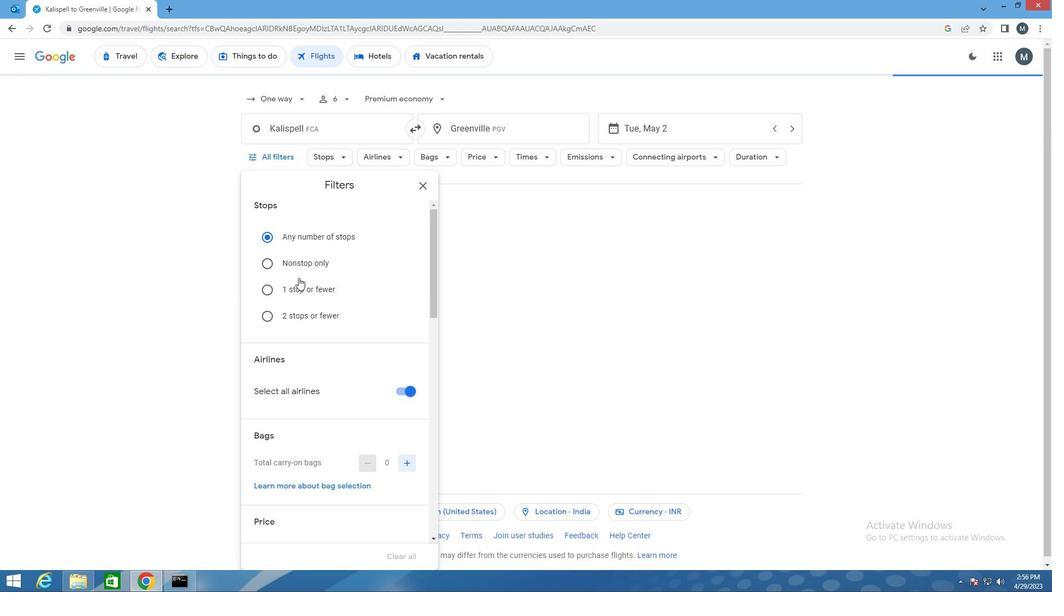 
Action: Mouse scrolled (311, 271) with delta (0, 0)
Screenshot: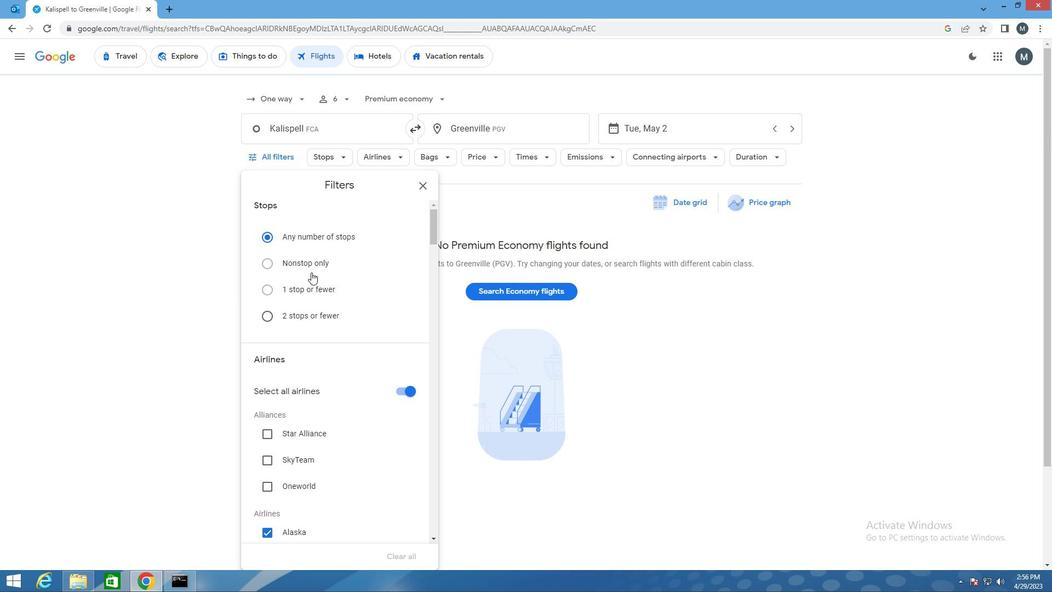 
Action: Mouse moved to (320, 274)
Screenshot: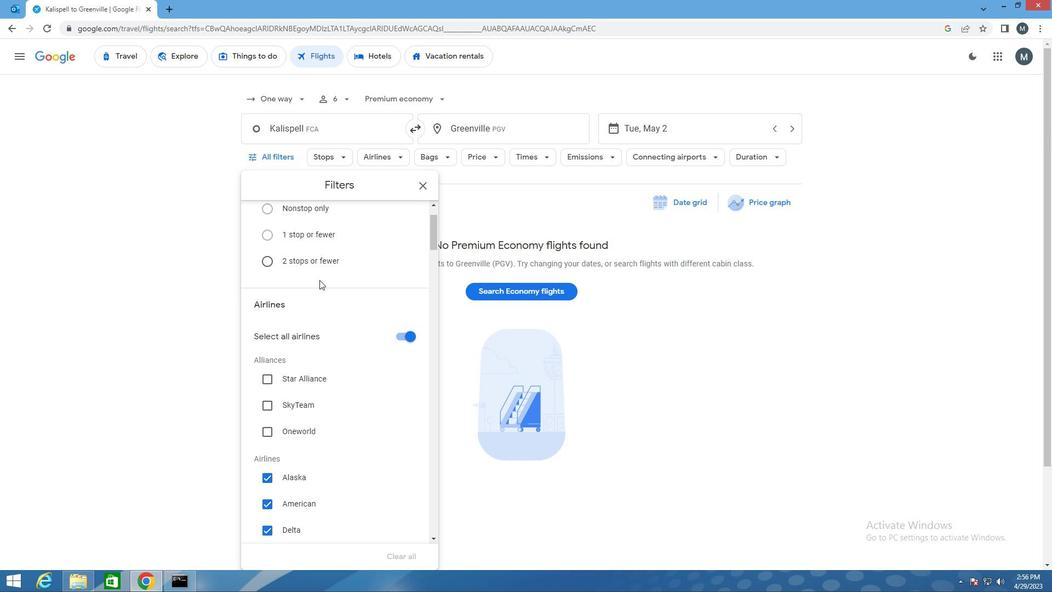 
Action: Mouse scrolled (320, 274) with delta (0, 0)
Screenshot: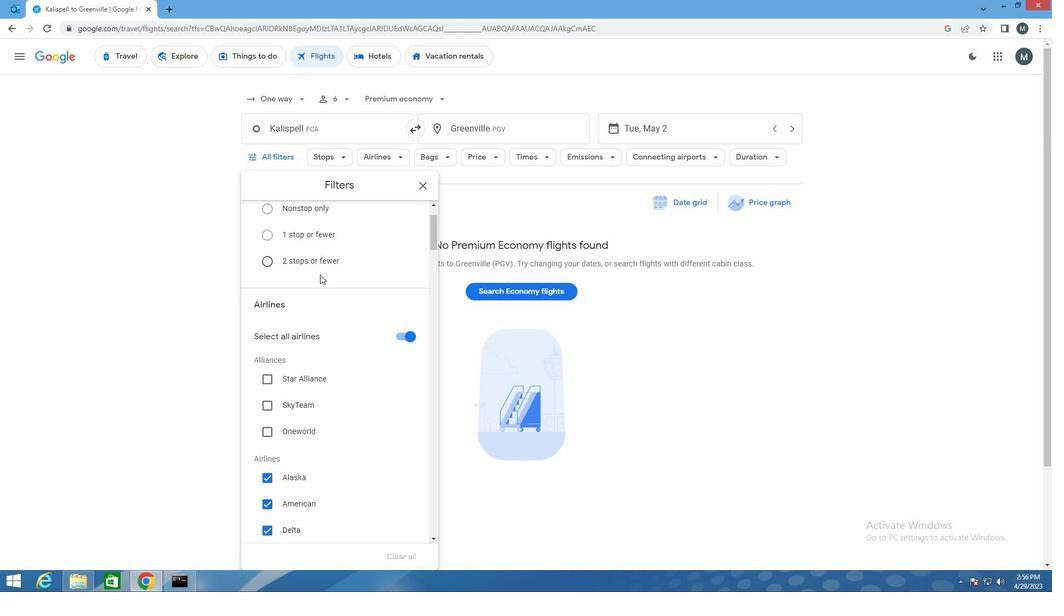 
Action: Mouse moved to (399, 279)
Screenshot: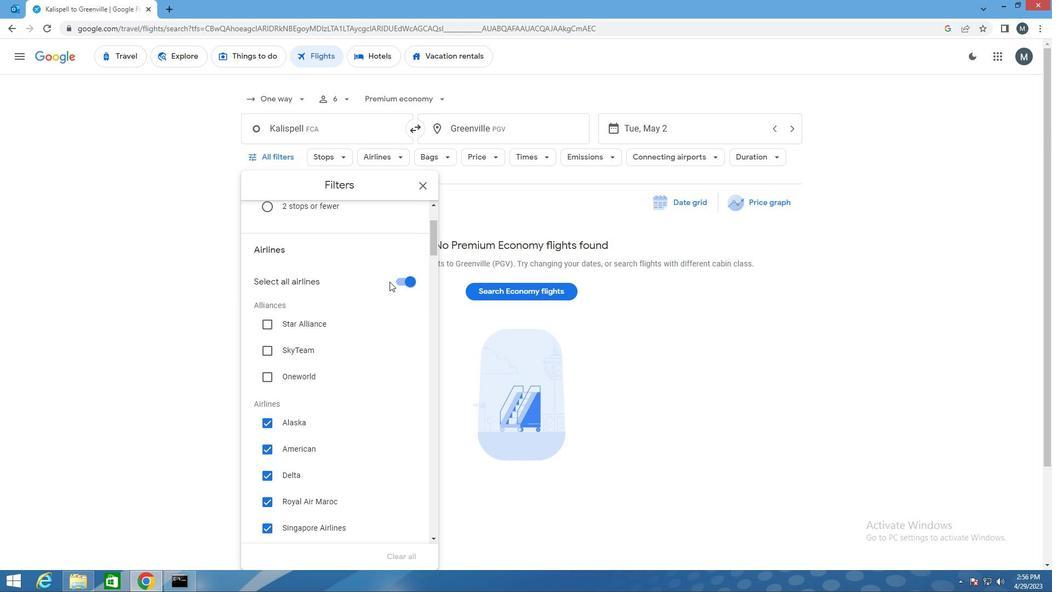 
Action: Mouse pressed left at (399, 279)
Screenshot: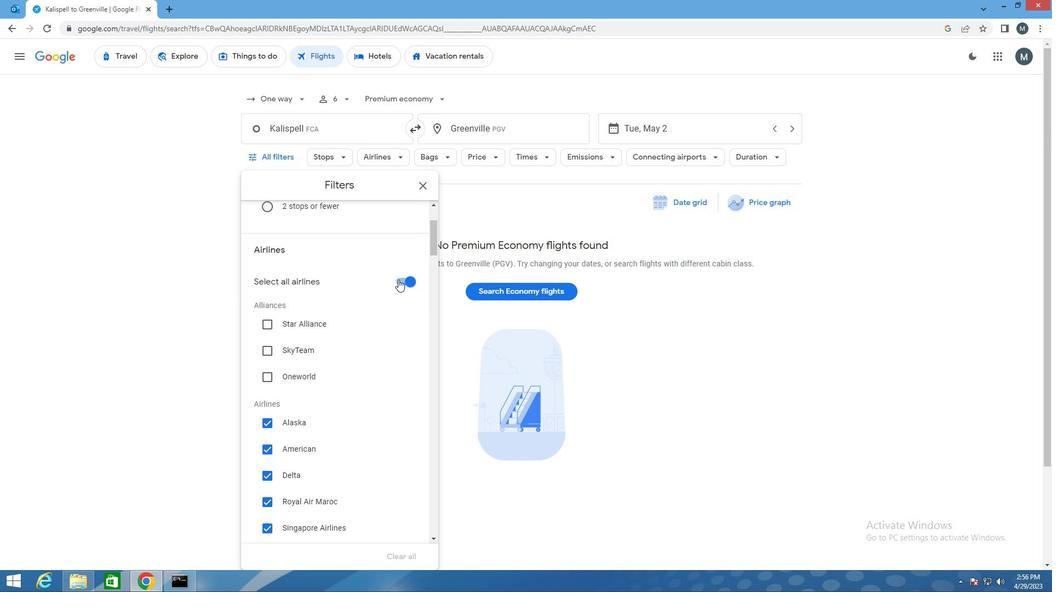 
Action: Mouse moved to (341, 307)
Screenshot: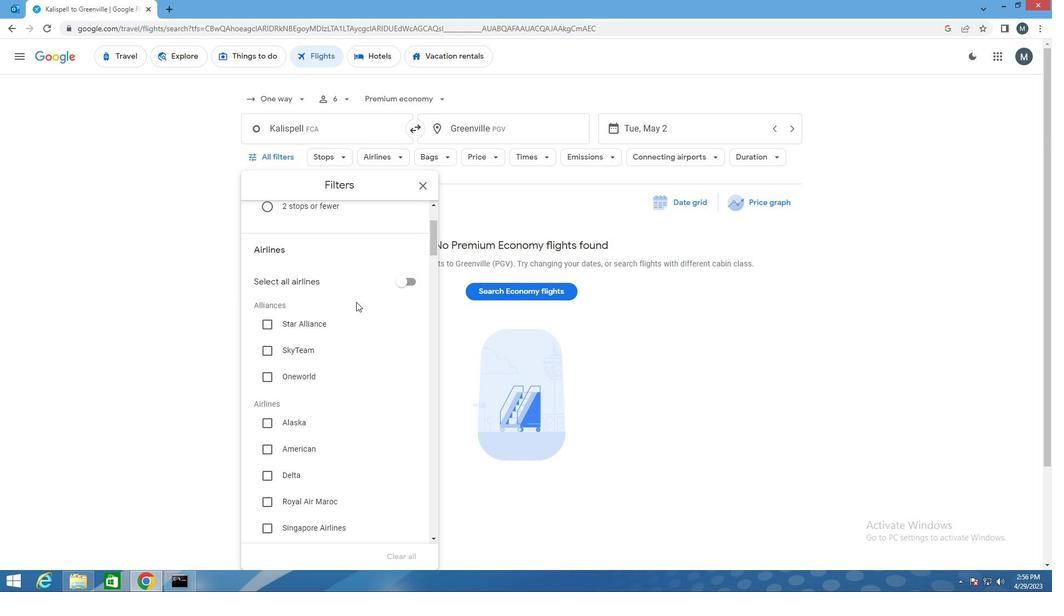 
Action: Mouse scrolled (341, 307) with delta (0, 0)
Screenshot: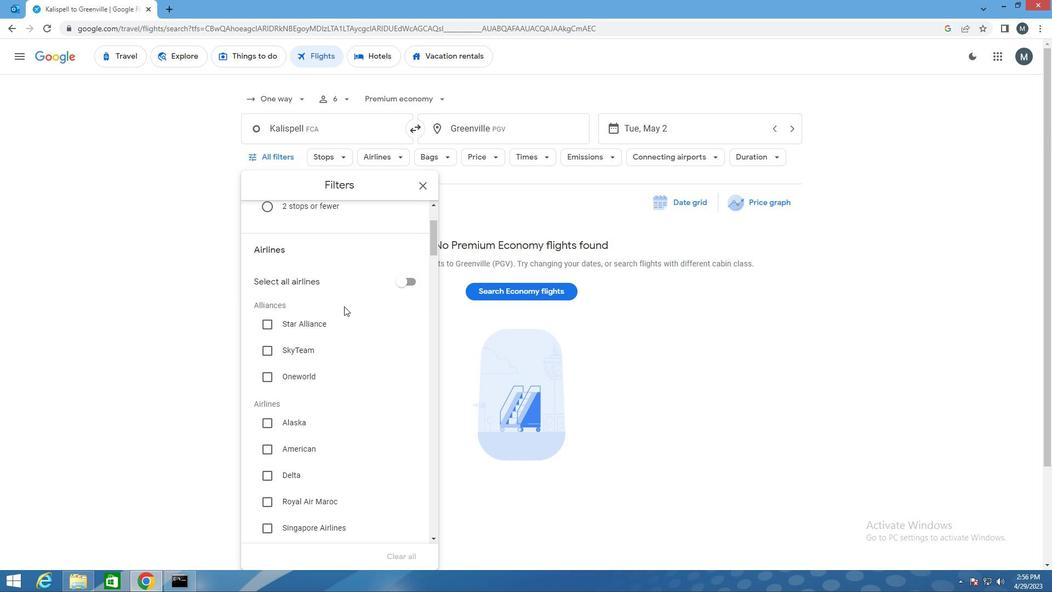 
Action: Mouse moved to (307, 324)
Screenshot: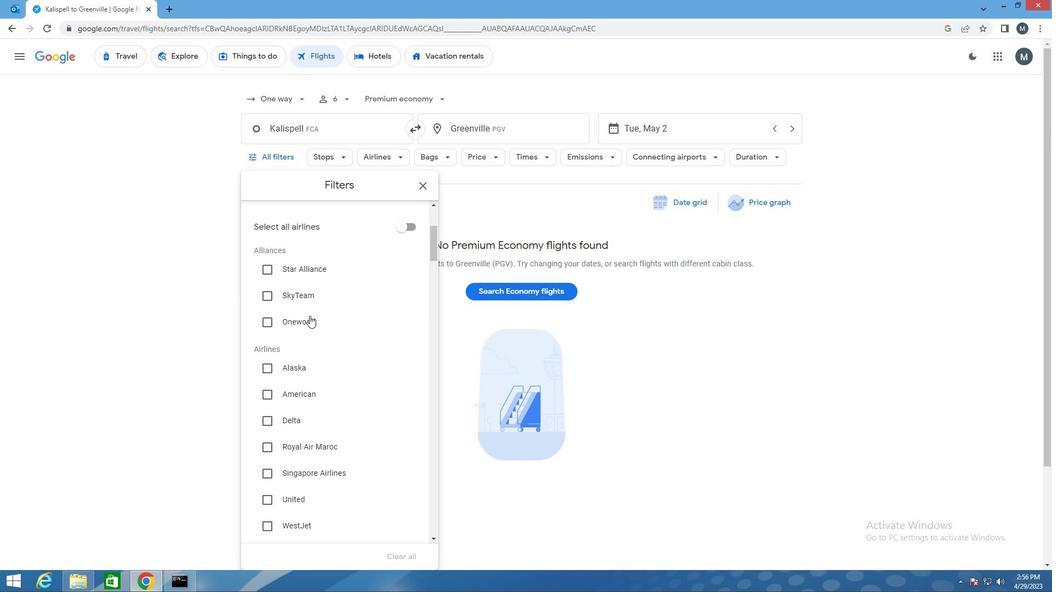 
Action: Mouse scrolled (307, 323) with delta (0, 0)
Screenshot: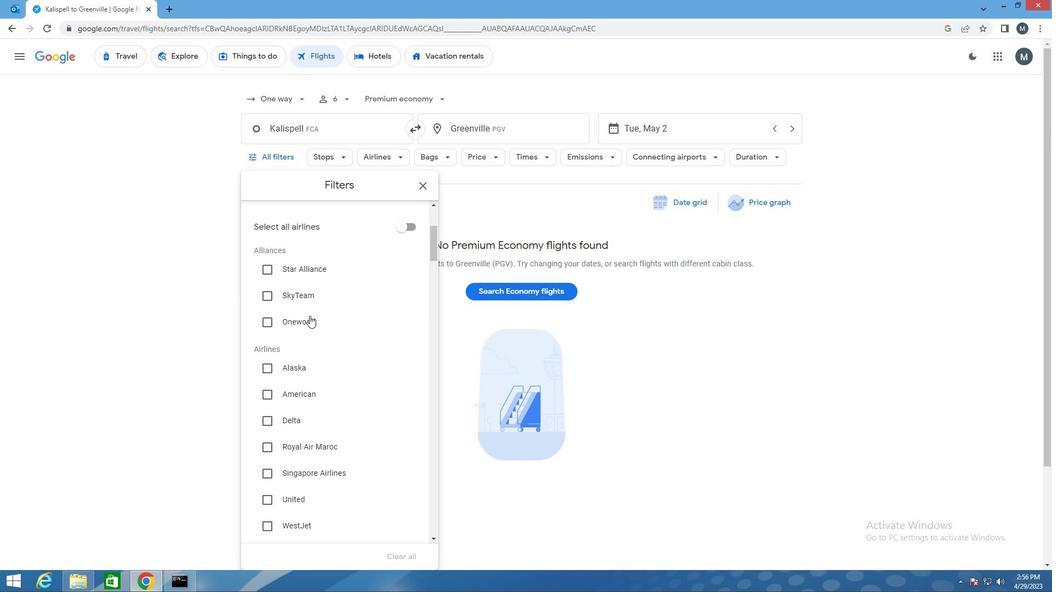 
Action: Mouse moved to (333, 393)
Screenshot: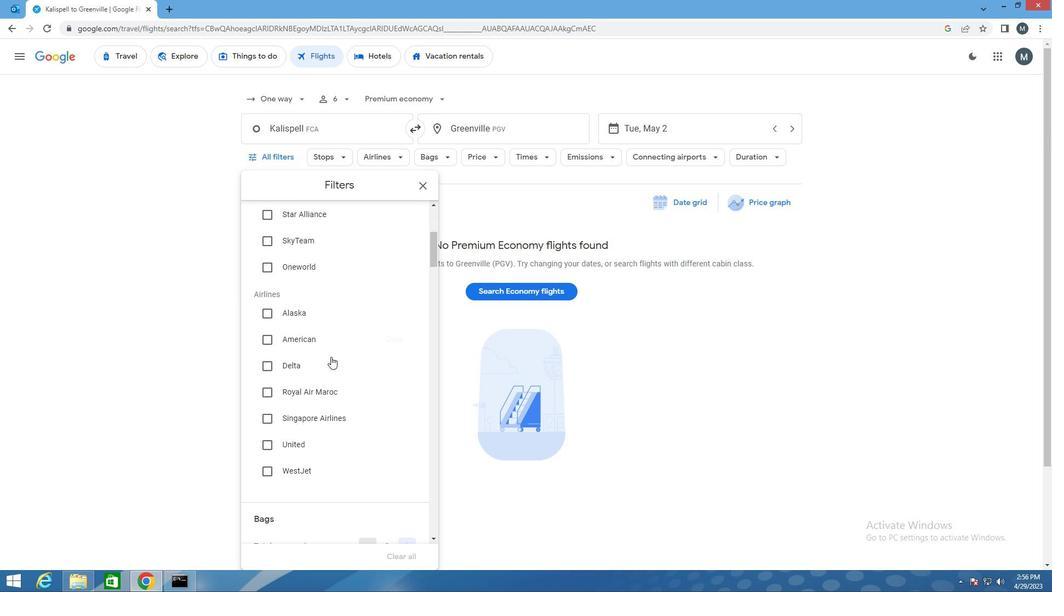 
Action: Mouse scrolled (333, 393) with delta (0, 0)
Screenshot: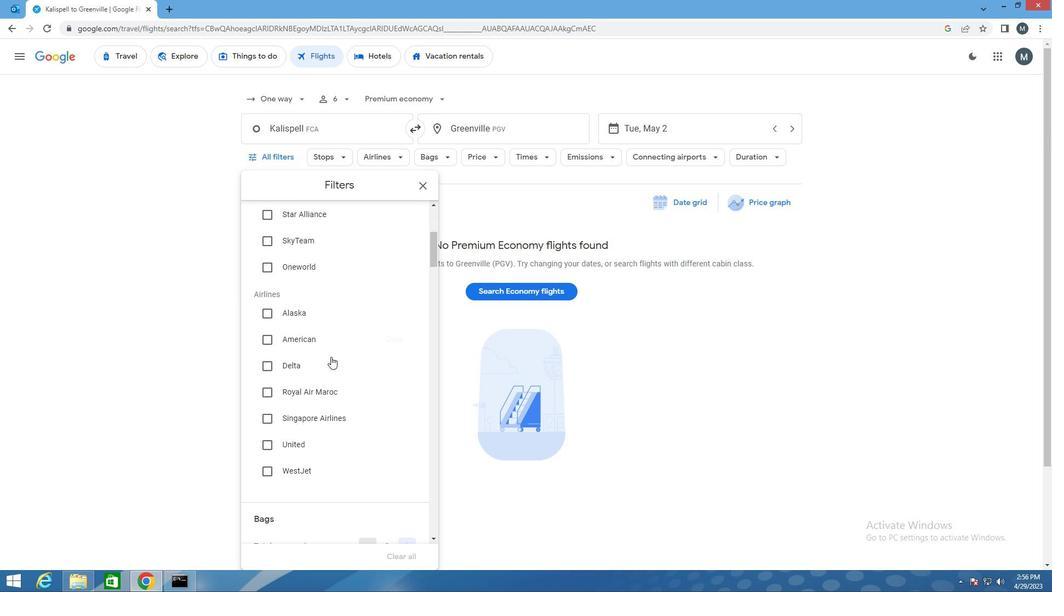 
Action: Mouse moved to (262, 418)
Screenshot: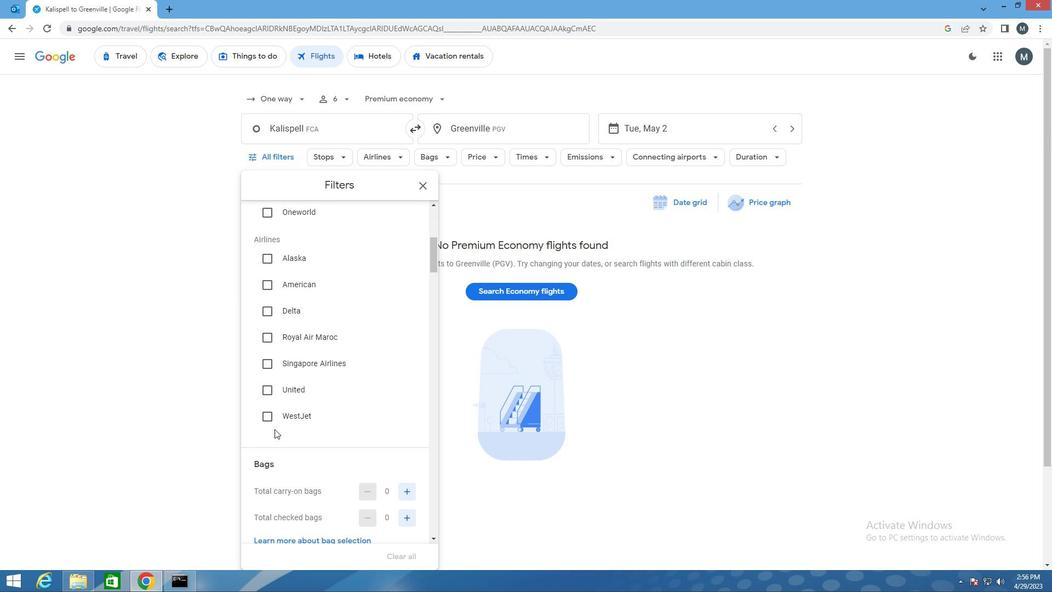 
Action: Mouse pressed left at (262, 418)
Screenshot: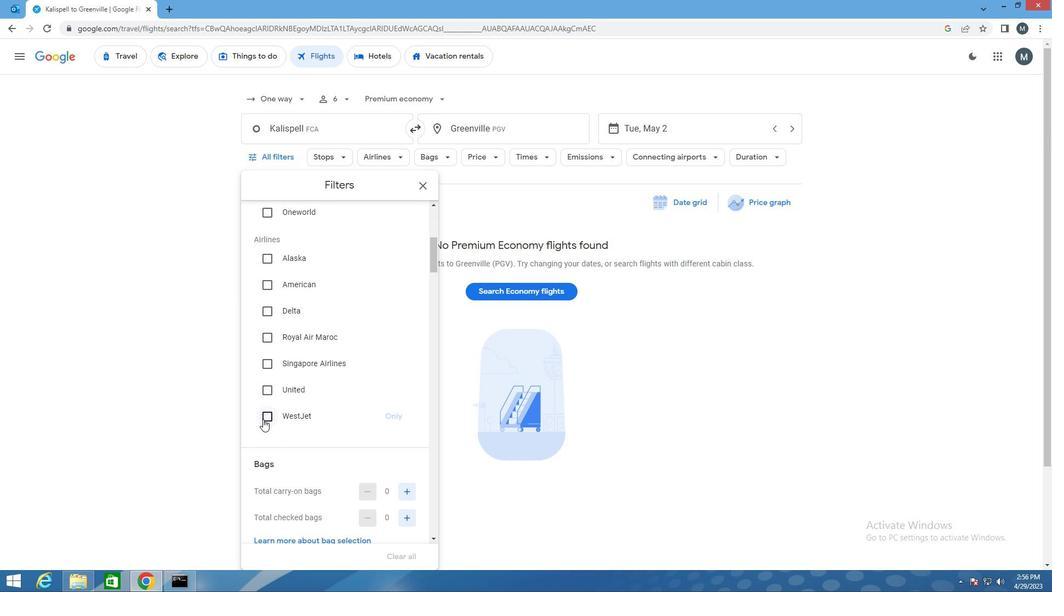 
Action: Mouse moved to (350, 385)
Screenshot: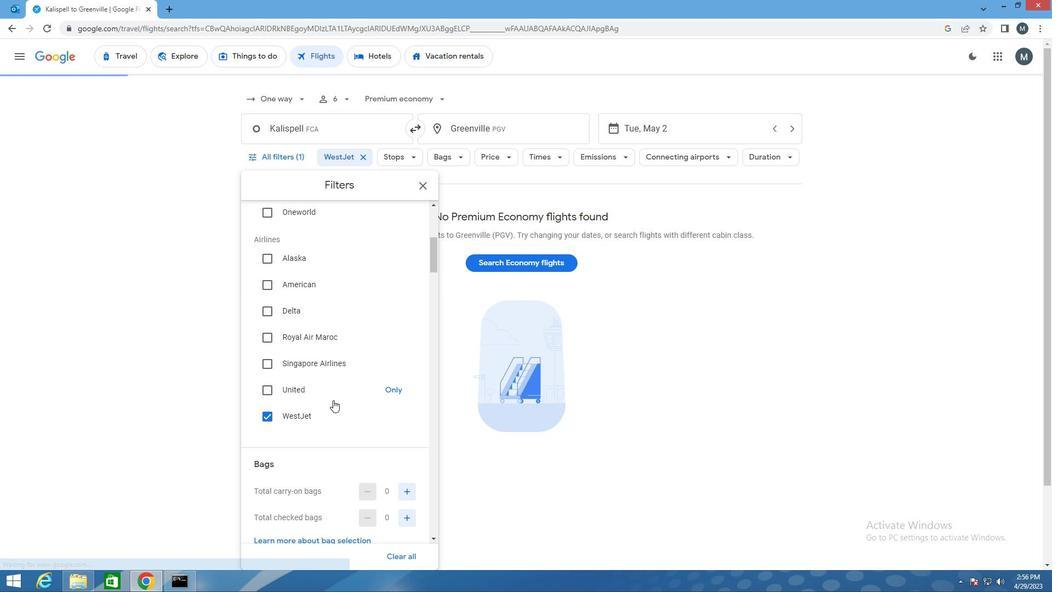 
Action: Mouse scrolled (350, 385) with delta (0, 0)
Screenshot: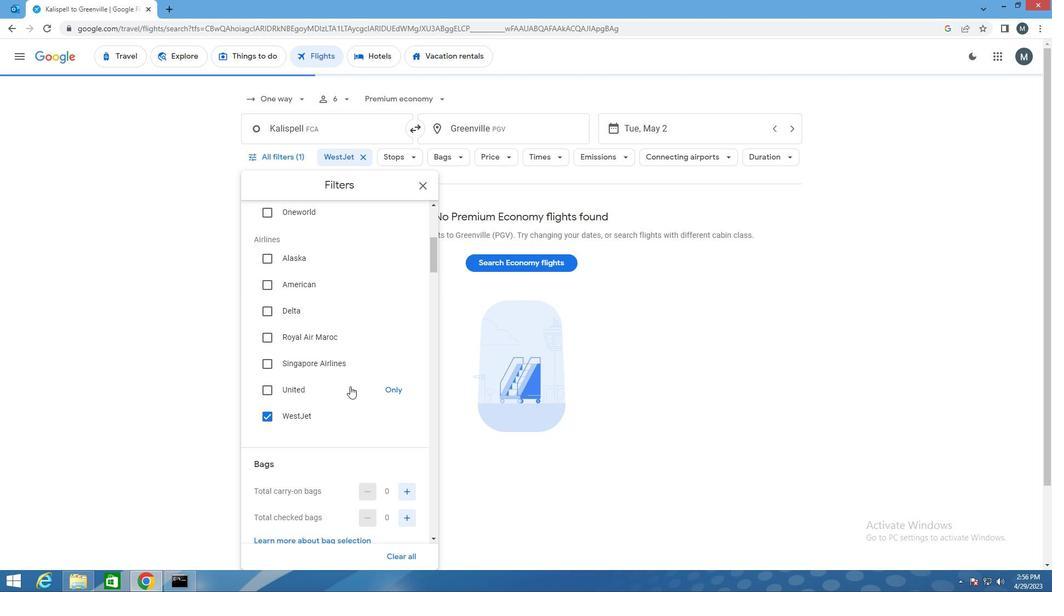 
Action: Mouse moved to (367, 362)
Screenshot: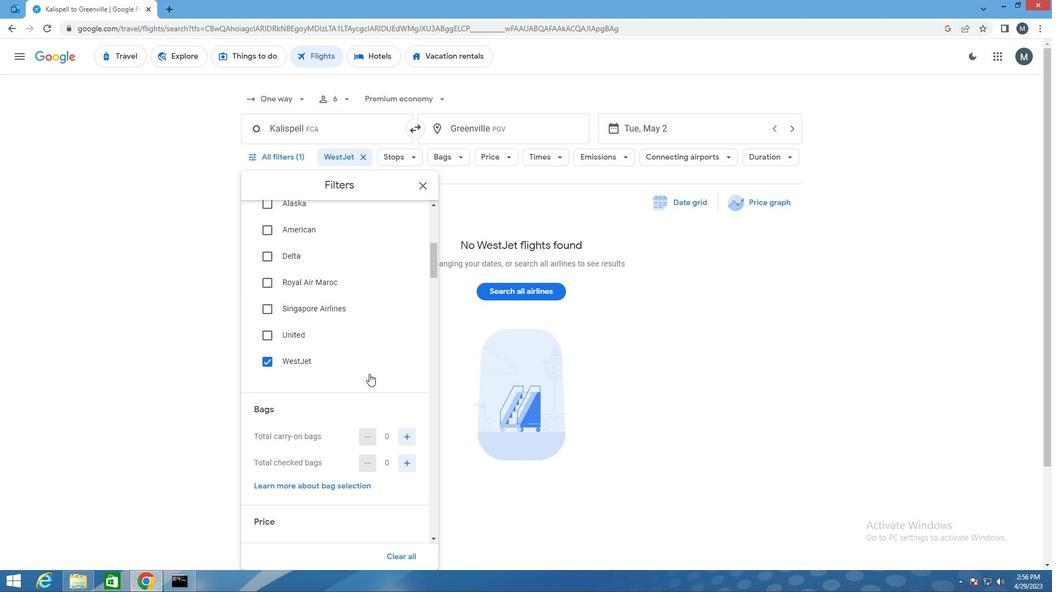 
Action: Mouse scrolled (367, 361) with delta (0, 0)
Screenshot: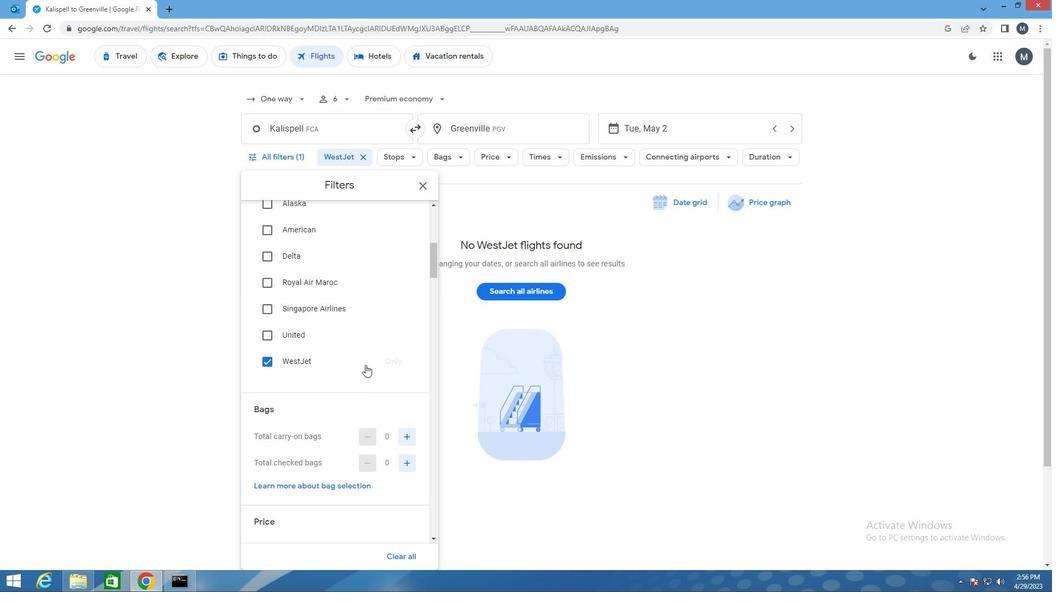 
Action: Mouse moved to (364, 364)
Screenshot: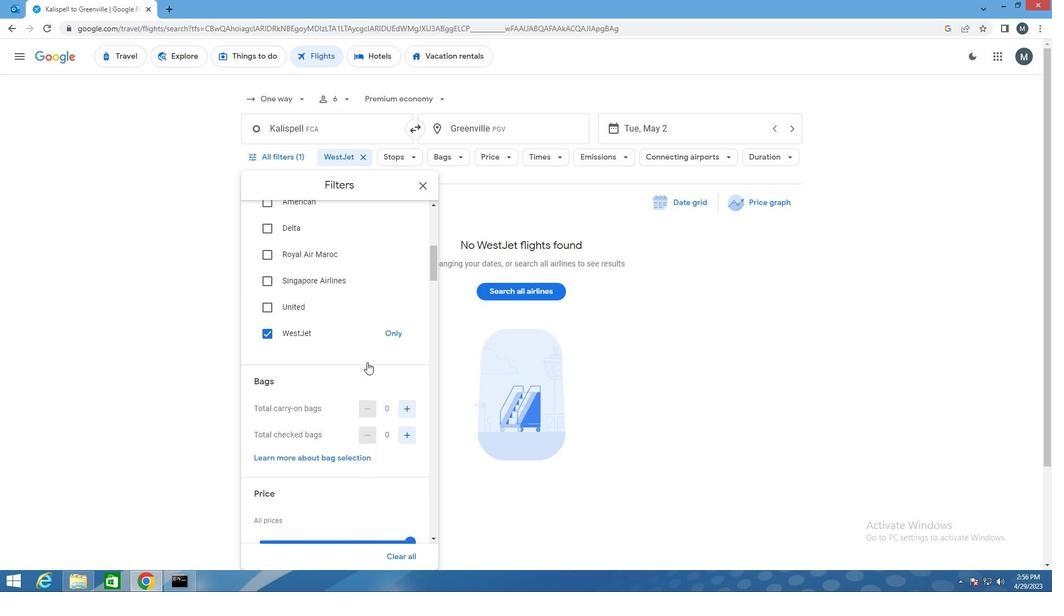 
Action: Mouse scrolled (364, 364) with delta (0, 0)
Screenshot: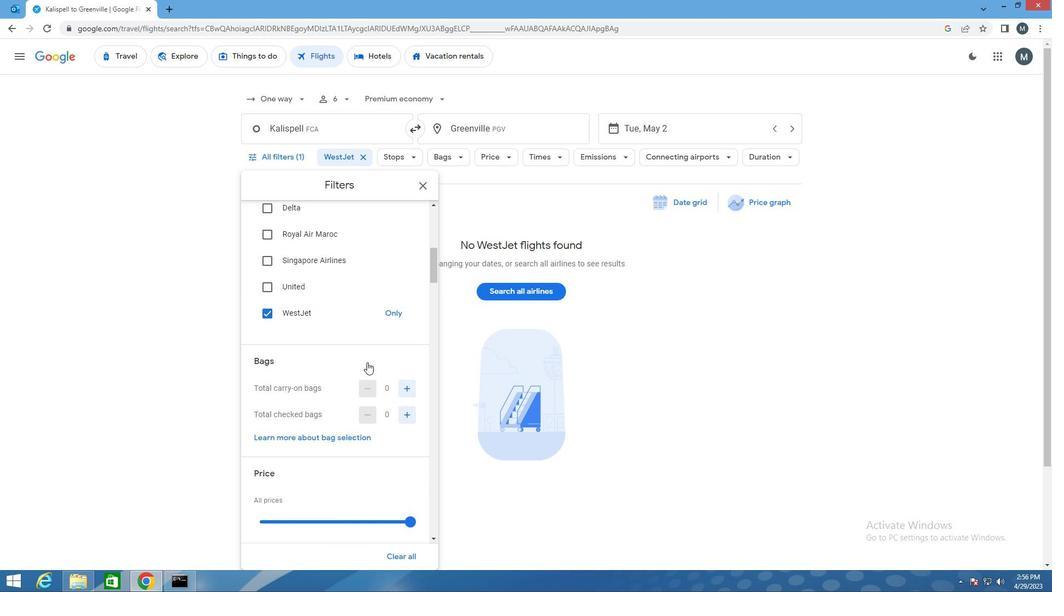 
Action: Mouse moved to (412, 325)
Screenshot: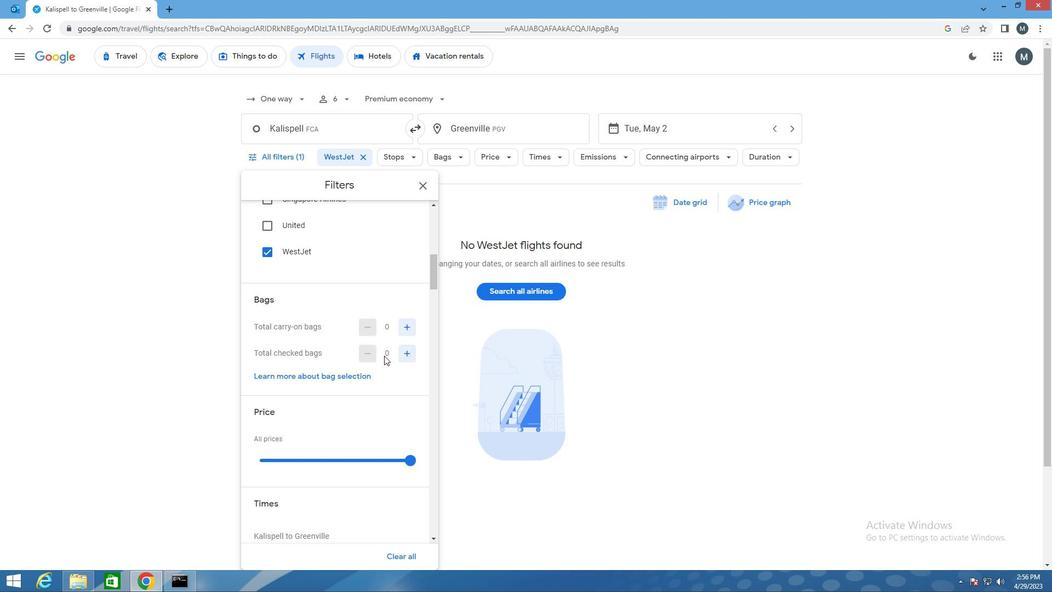 
Action: Mouse pressed left at (412, 325)
Screenshot: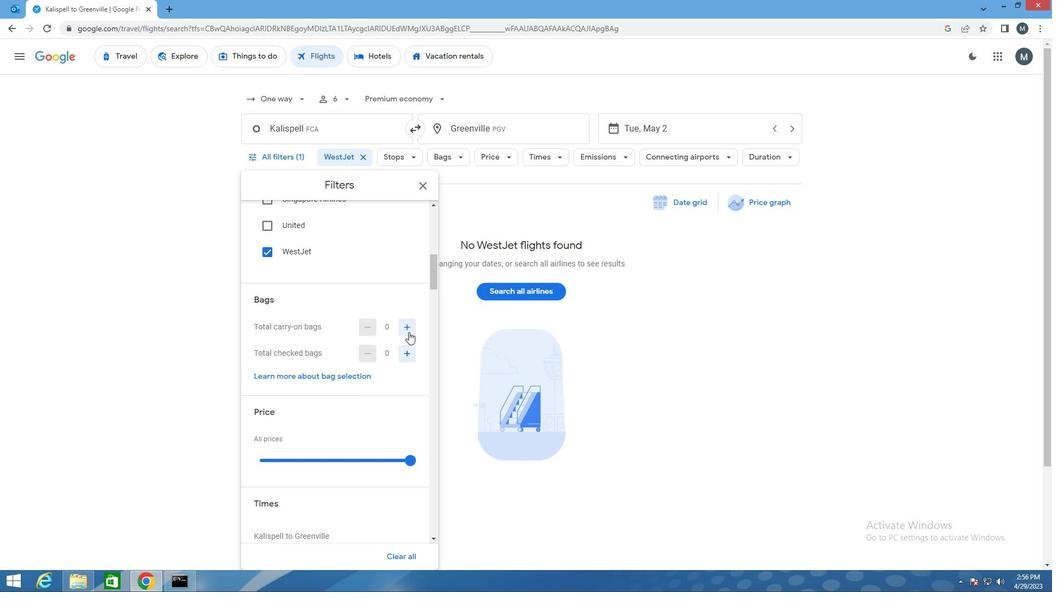
Action: Mouse moved to (355, 346)
Screenshot: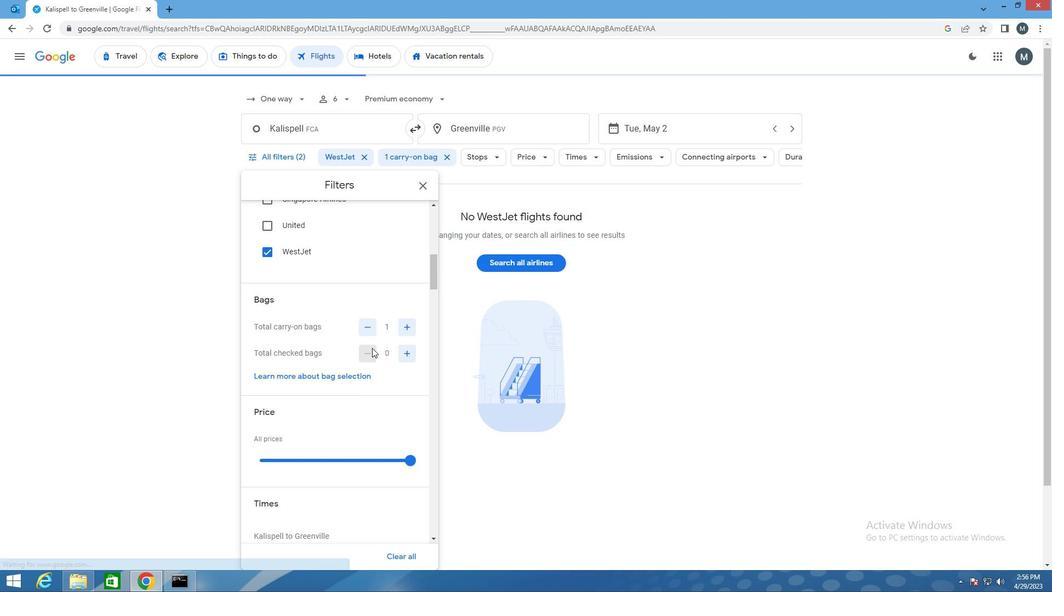 
Action: Mouse scrolled (355, 345) with delta (0, 0)
Screenshot: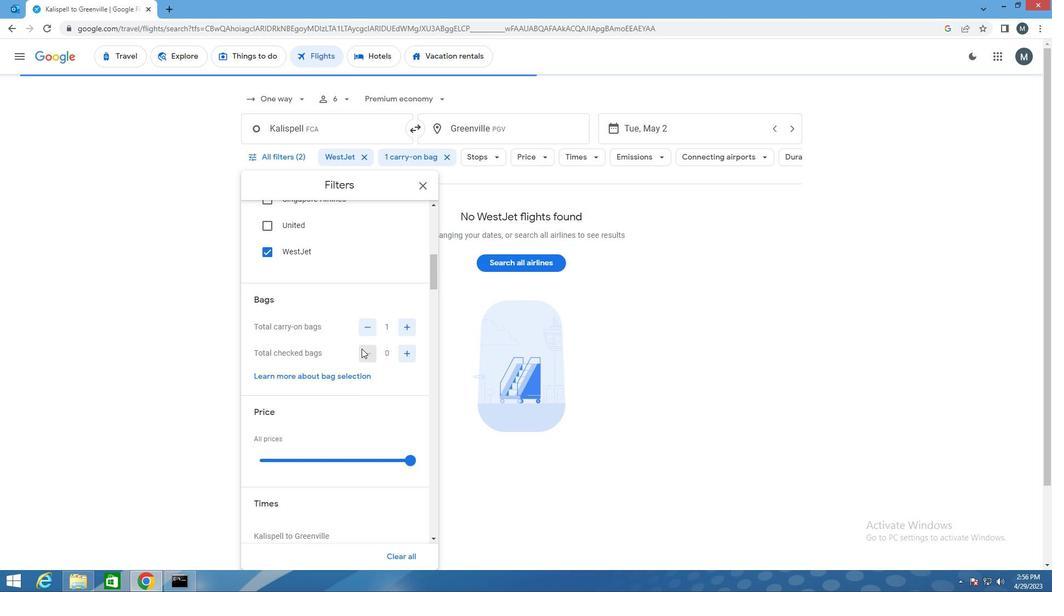 
Action: Mouse moved to (354, 346)
Screenshot: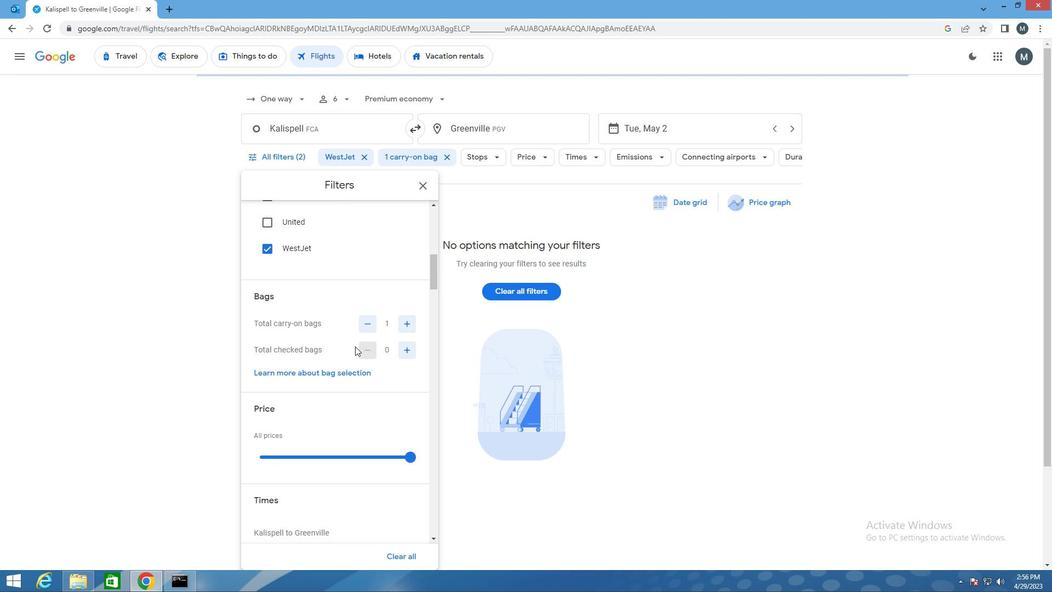 
Action: Mouse scrolled (354, 345) with delta (0, 0)
Screenshot: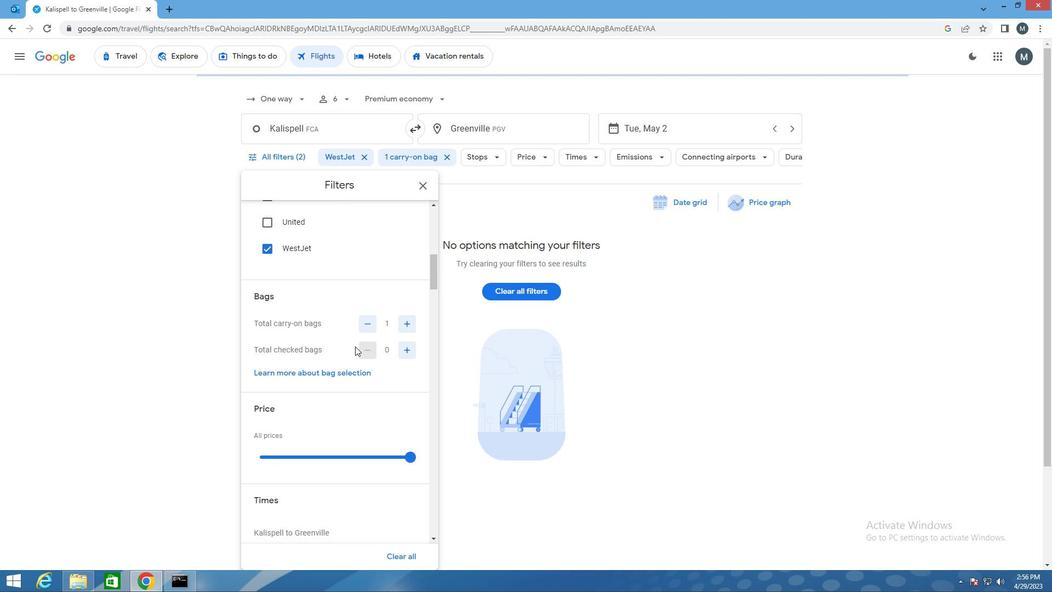 
Action: Mouse moved to (345, 348)
Screenshot: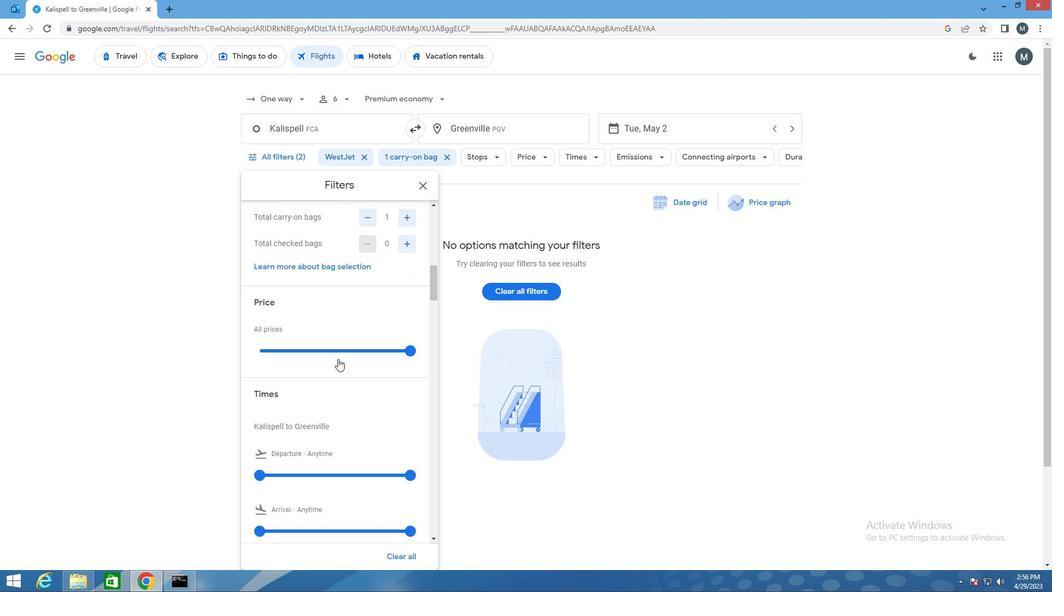 
Action: Mouse pressed left at (345, 348)
Screenshot: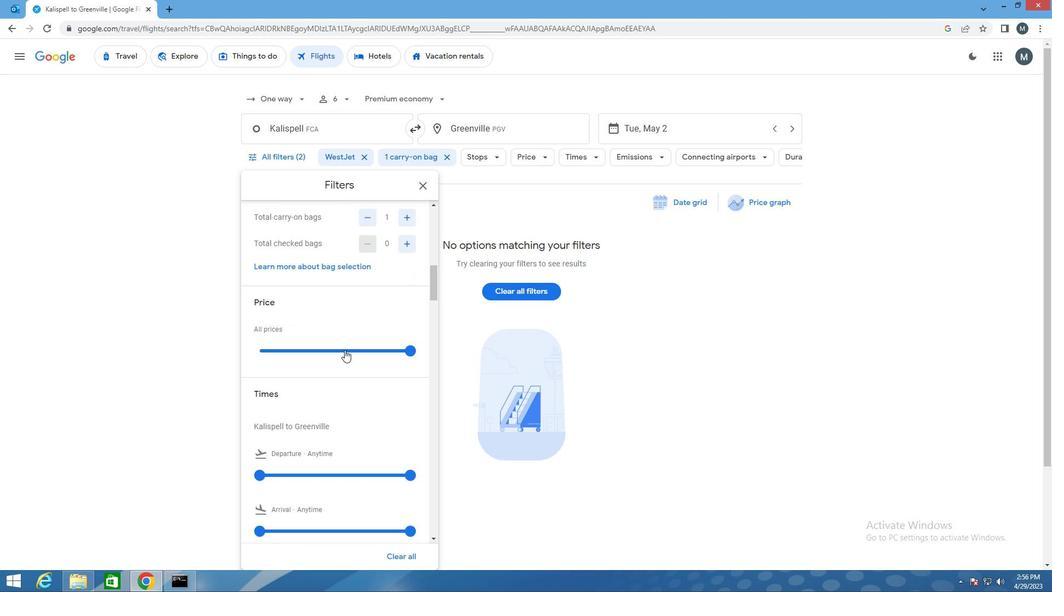 
Action: Mouse pressed left at (345, 348)
Screenshot: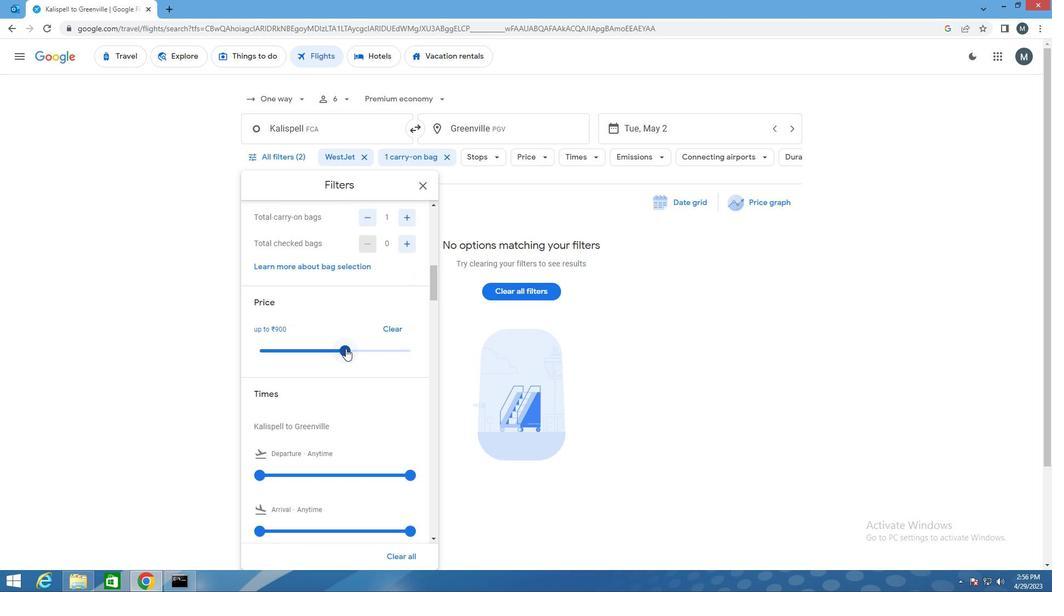 
Action: Mouse moved to (355, 341)
Screenshot: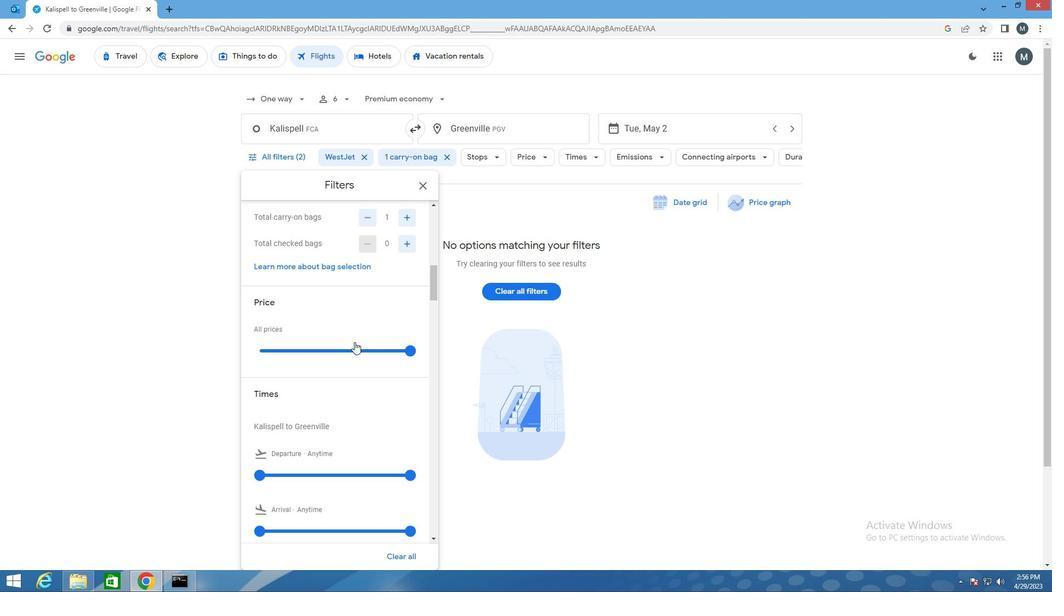 
Action: Mouse scrolled (355, 341) with delta (0, 0)
Screenshot: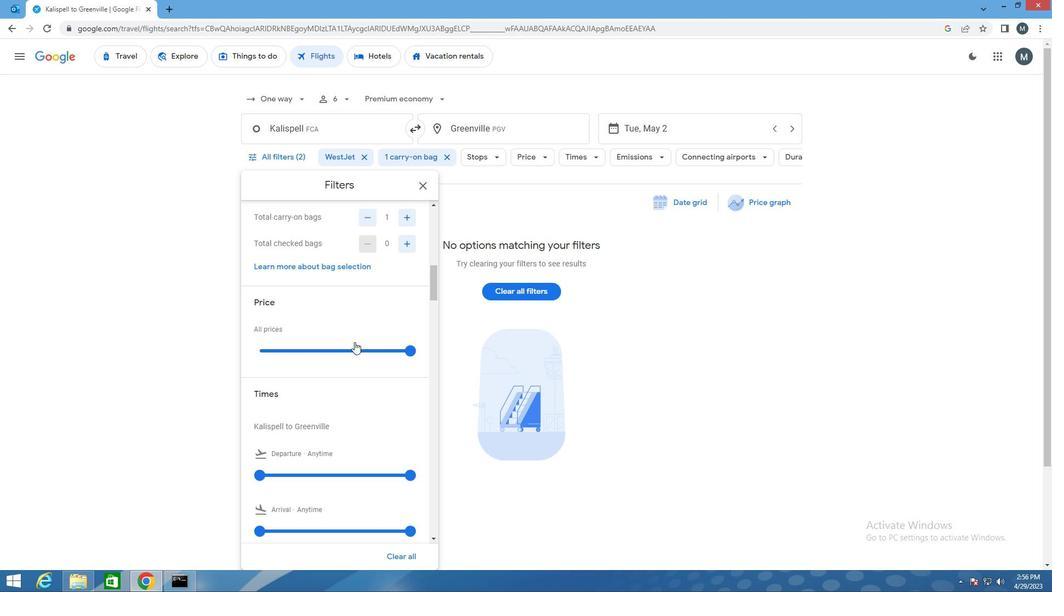 
Action: Mouse scrolled (355, 341) with delta (0, 0)
Screenshot: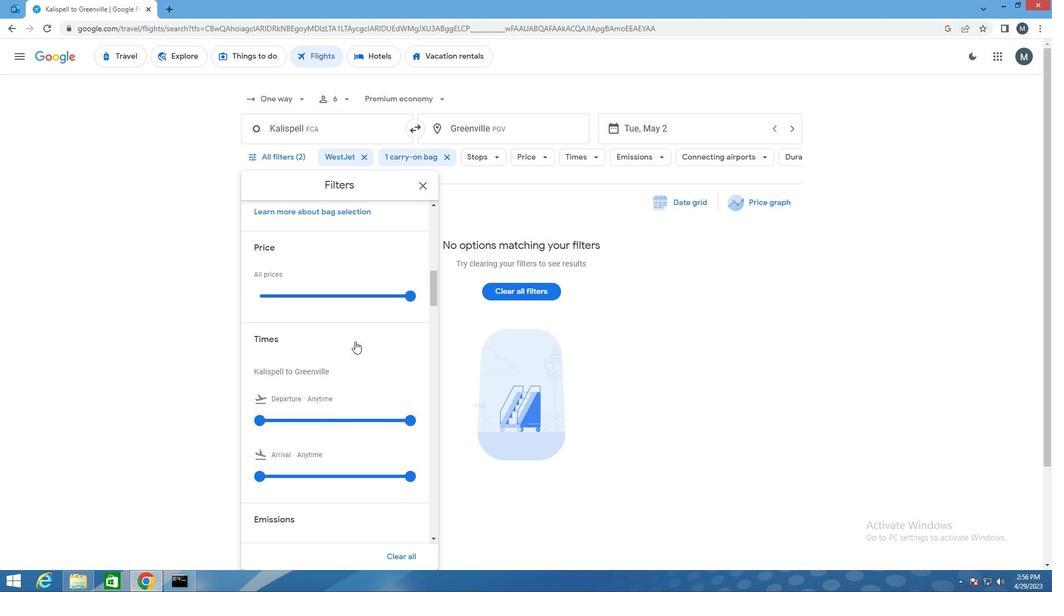 
Action: Mouse moved to (262, 364)
Screenshot: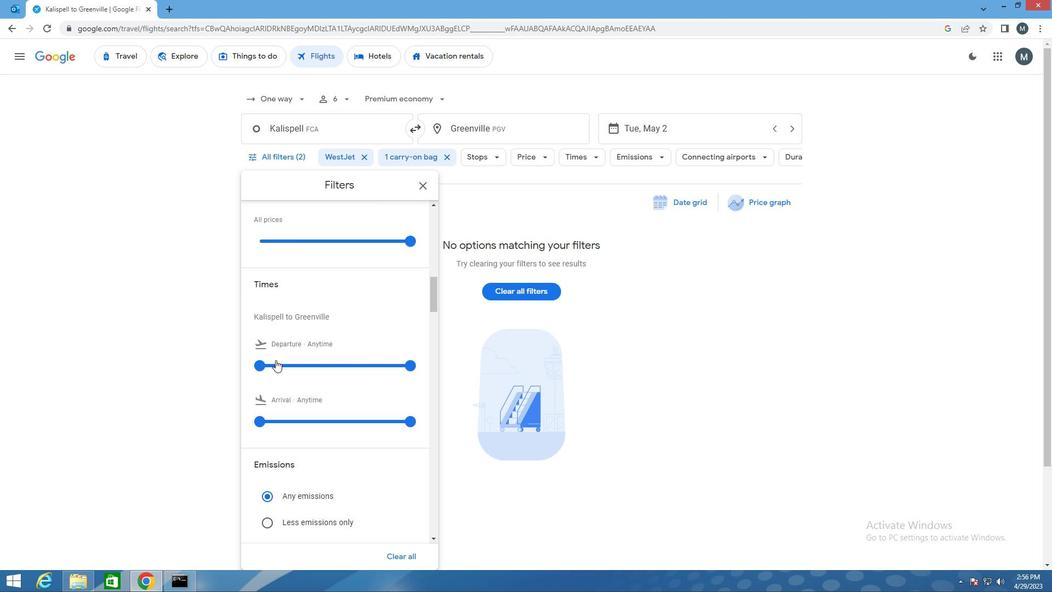 
Action: Mouse pressed left at (262, 364)
Screenshot: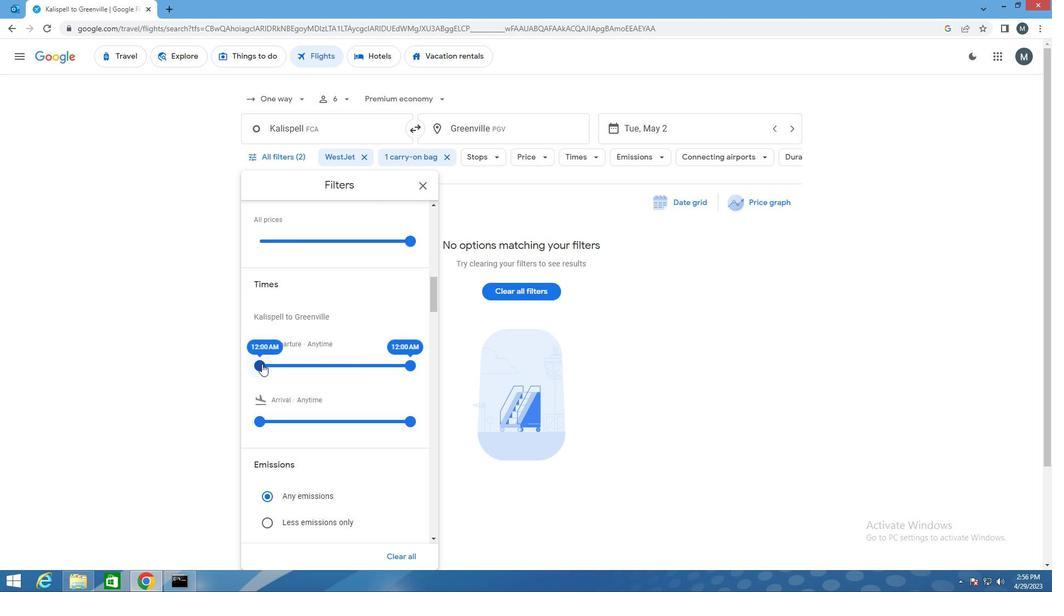 
Action: Mouse moved to (402, 362)
Screenshot: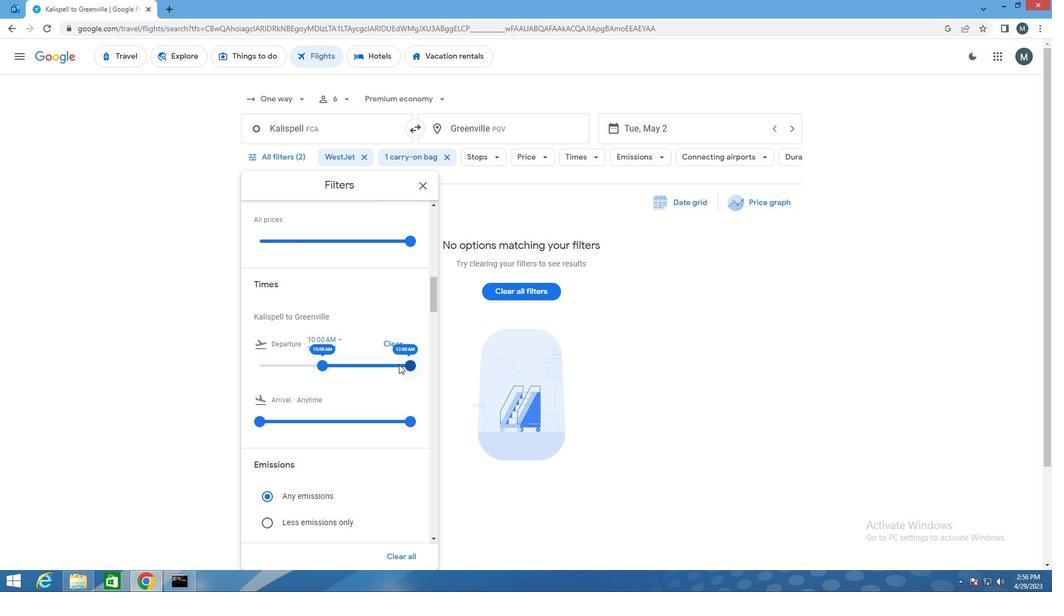 
Action: Mouse pressed left at (402, 362)
Screenshot: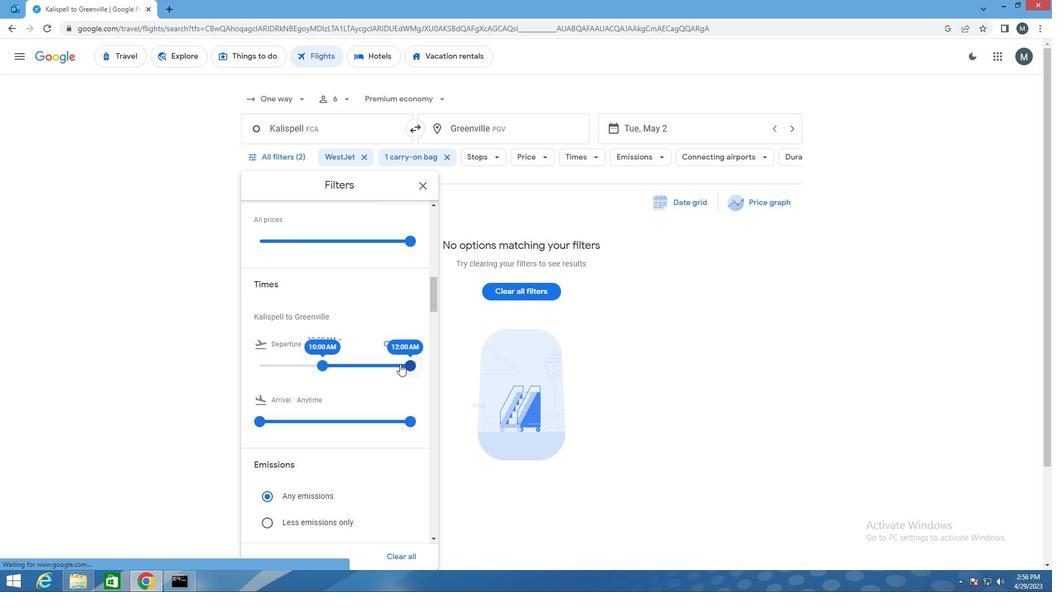 
Action: Mouse moved to (324, 350)
Screenshot: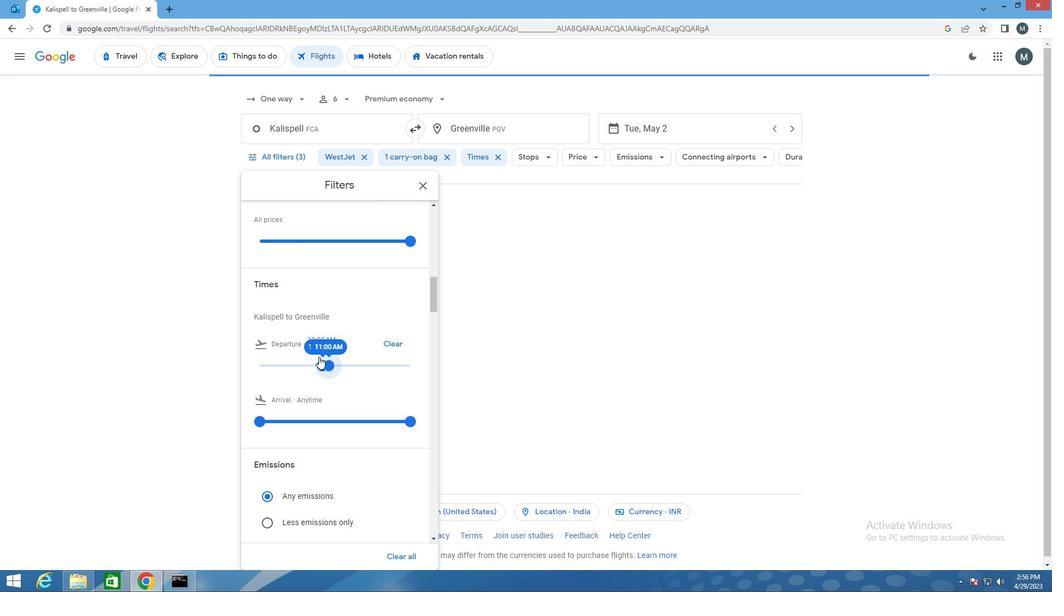 
Action: Mouse scrolled (324, 349) with delta (0, 0)
Screenshot: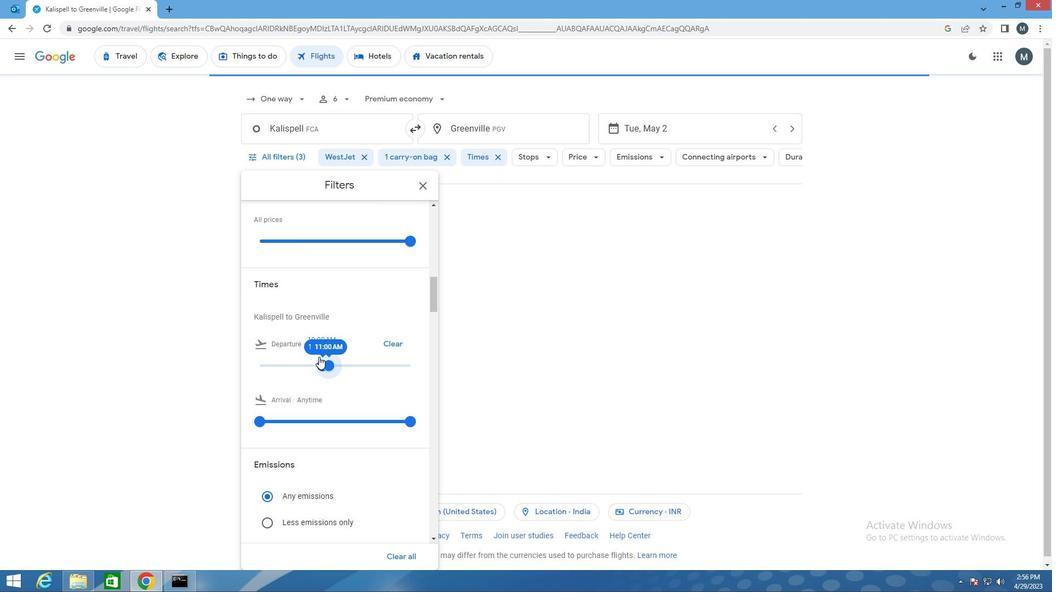 
Action: Mouse scrolled (324, 349) with delta (0, 0)
Screenshot: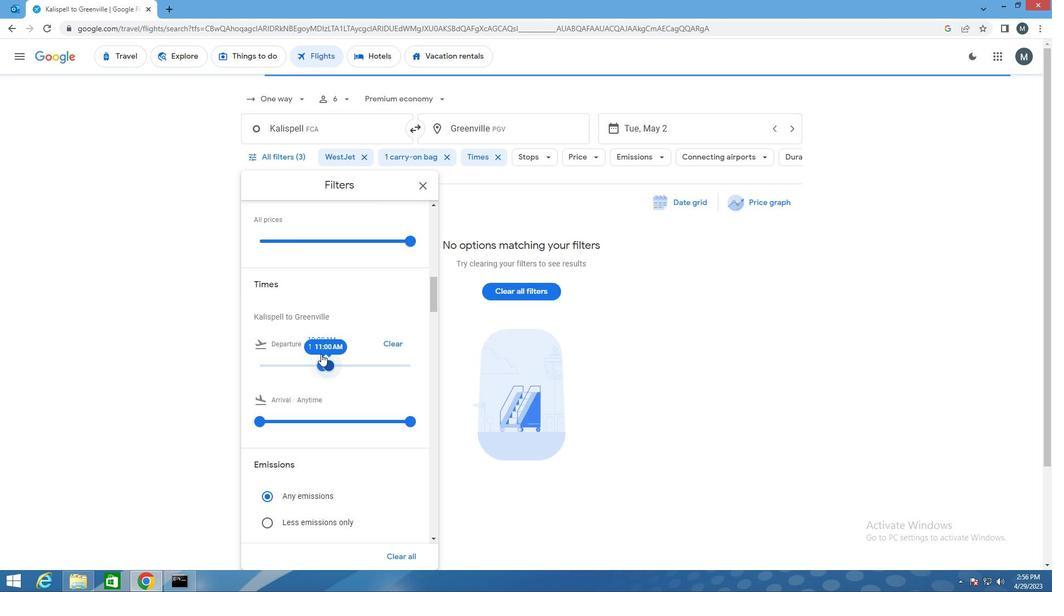
Action: Mouse moved to (427, 190)
Screenshot: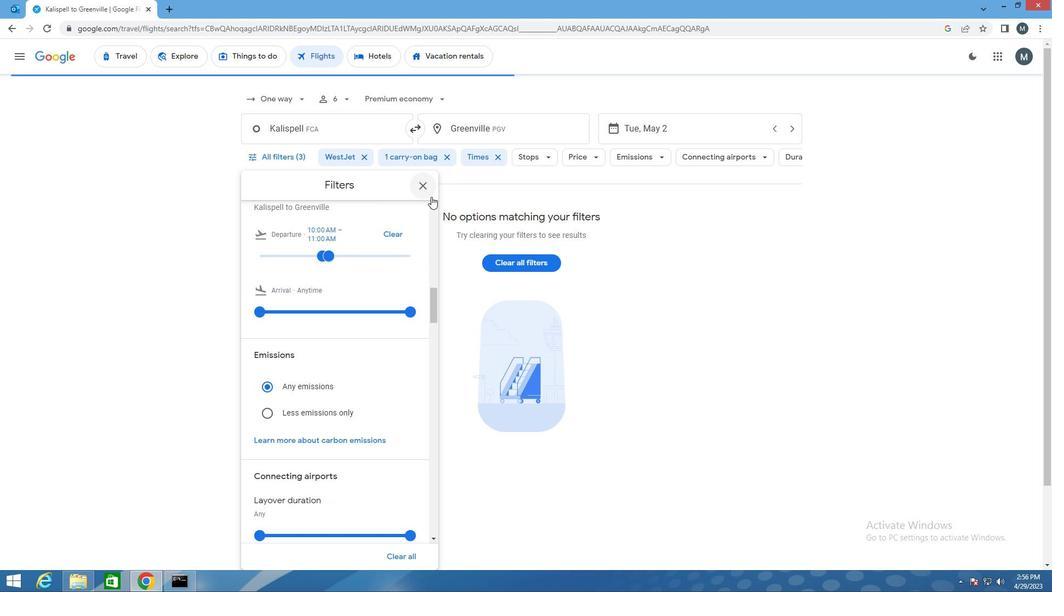 
Action: Mouse pressed left at (427, 190)
Screenshot: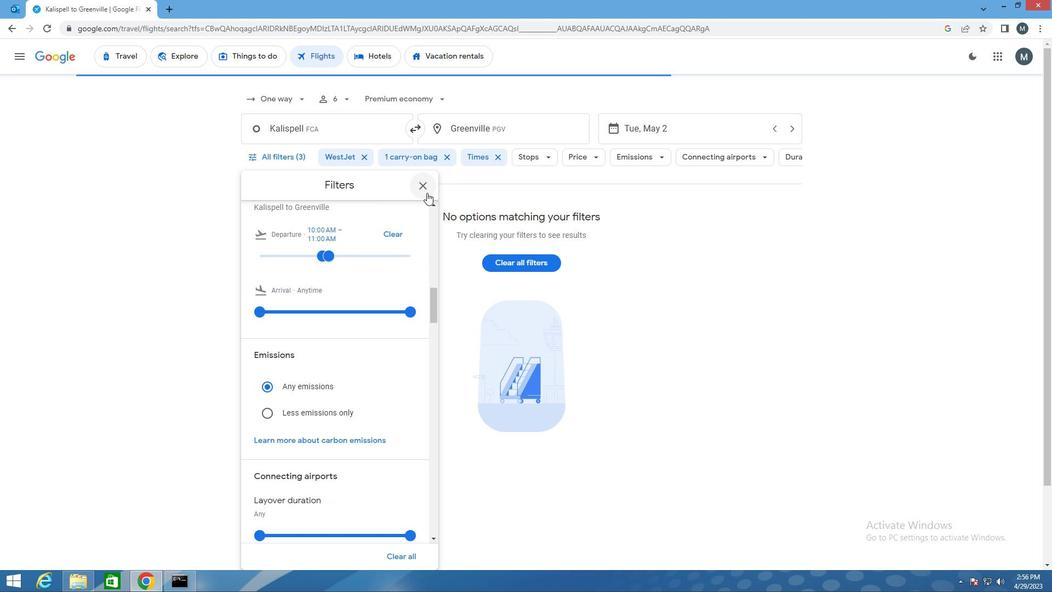 
Action: Key pressed <Key.f6>
Screenshot: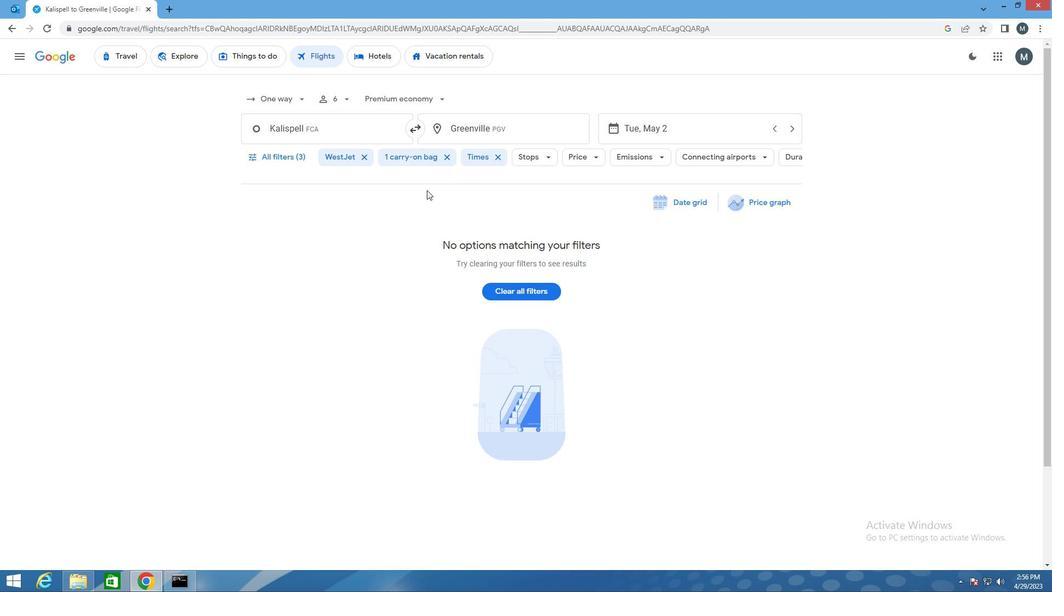
